 Task: Find a guest house in Jebjarum, Malaysia, with a price range of ₹5000 to ₹16000, 1 bedroom, 1 bed, 1 bathroom, and self check-in option. Set the host language to English.
Action: Mouse moved to (470, 99)
Screenshot: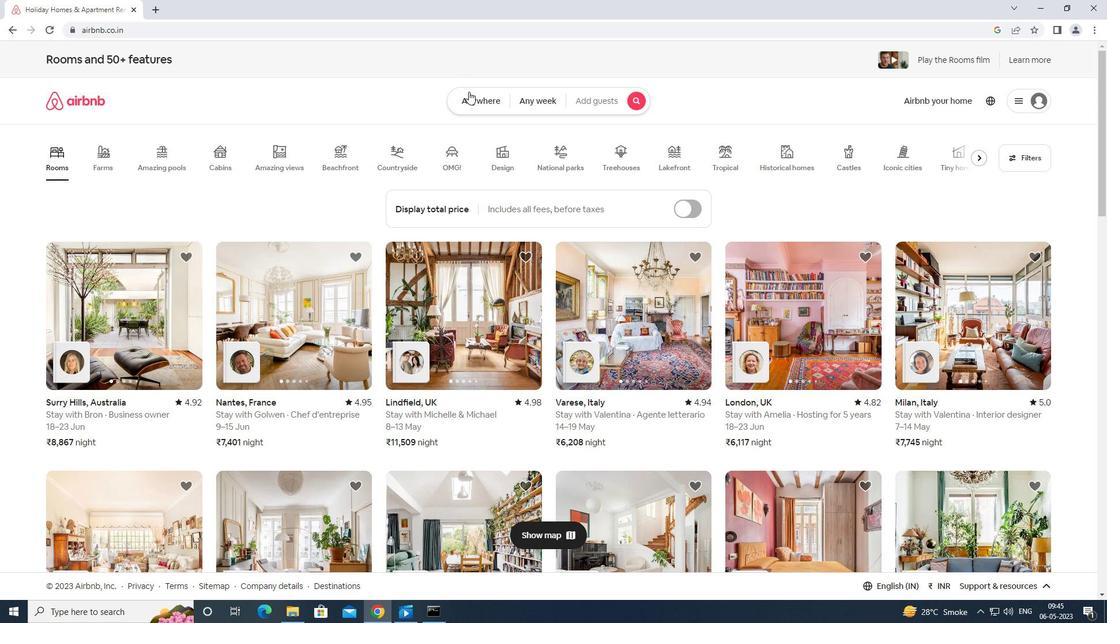 
Action: Mouse pressed left at (470, 99)
Screenshot: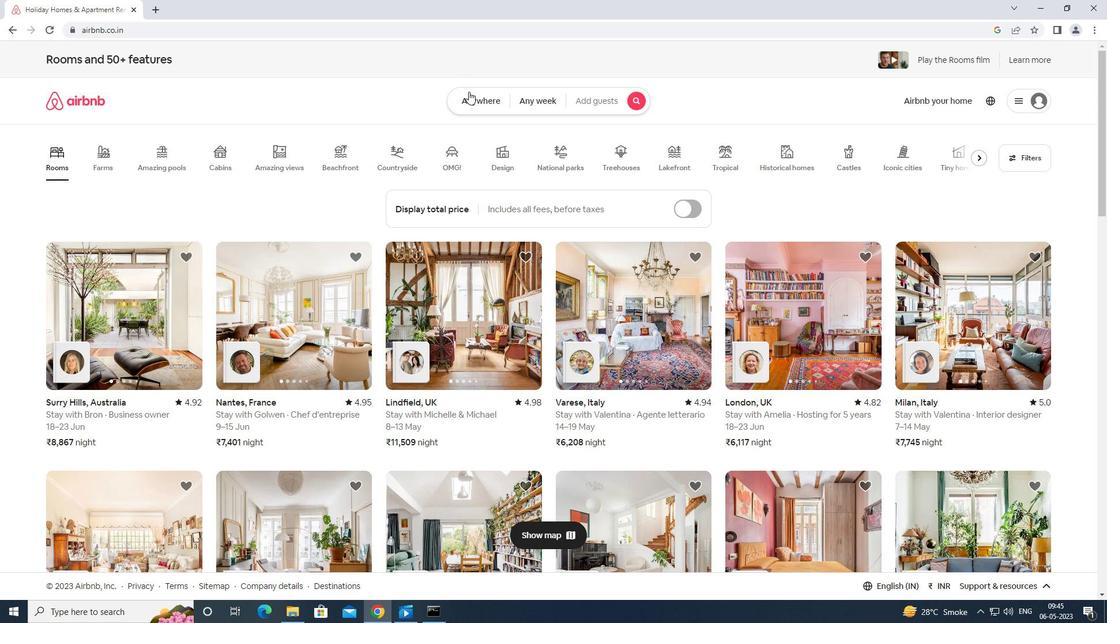 
Action: Mouse moved to (461, 132)
Screenshot: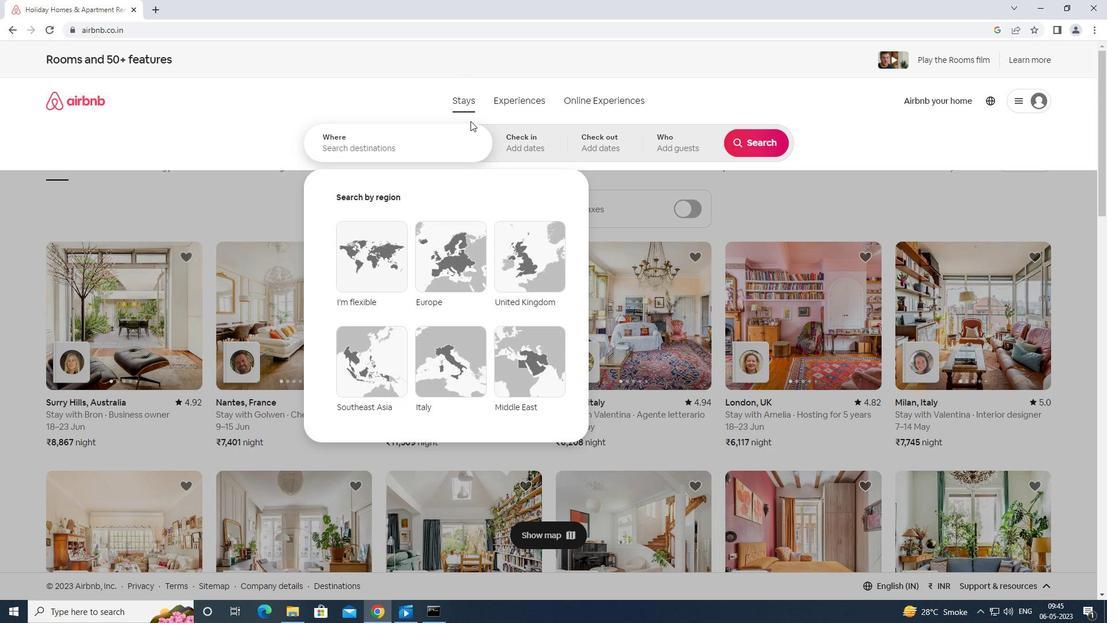 
Action: Mouse pressed left at (461, 132)
Screenshot: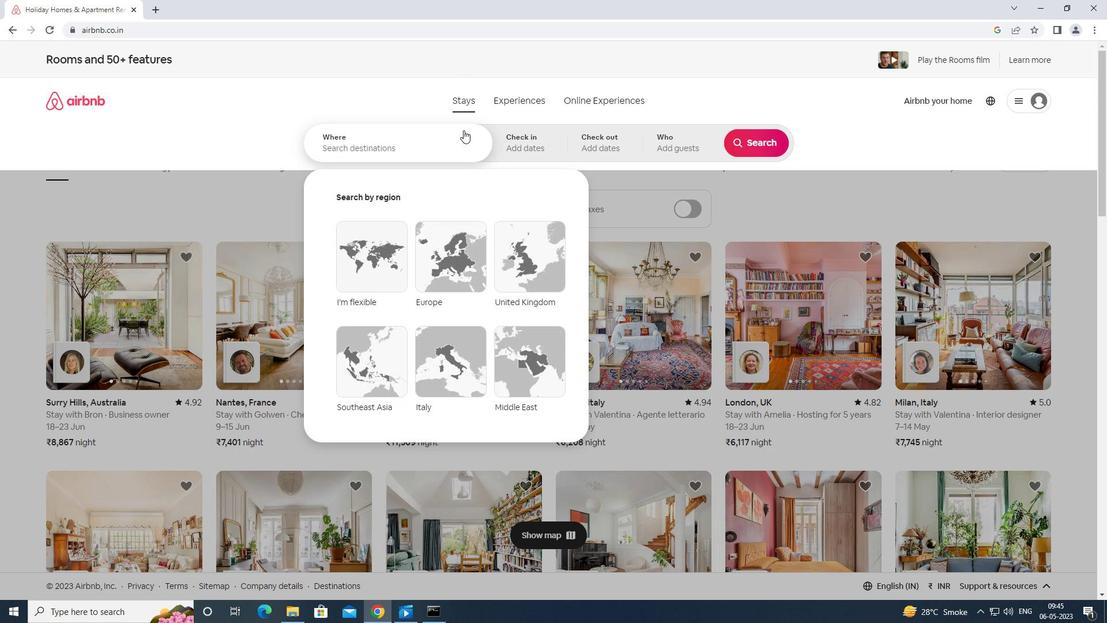 
Action: Mouse moved to (461, 135)
Screenshot: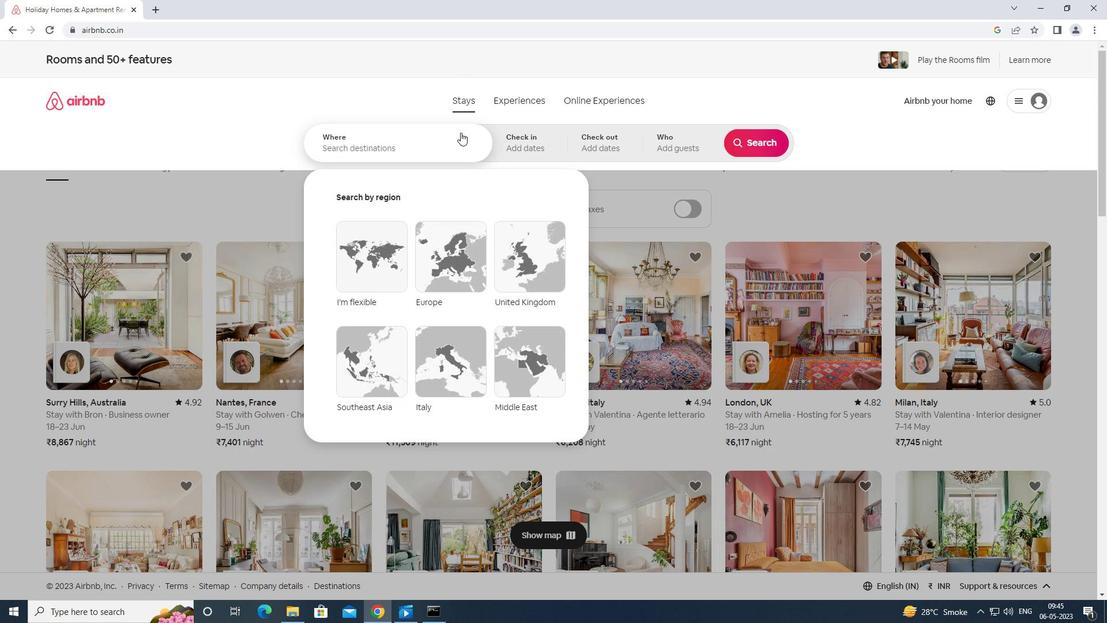 
Action: Key pressed <Key.shift>JEBJARUM<Key.space>MALAYSIA<Key.enter>
Screenshot: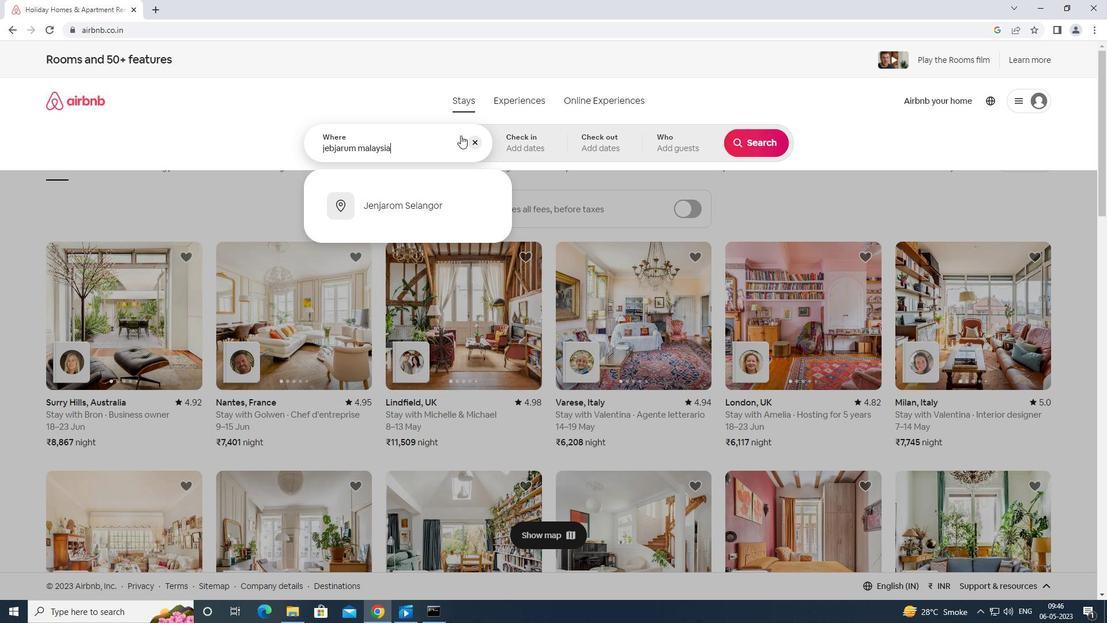 
Action: Mouse moved to (758, 240)
Screenshot: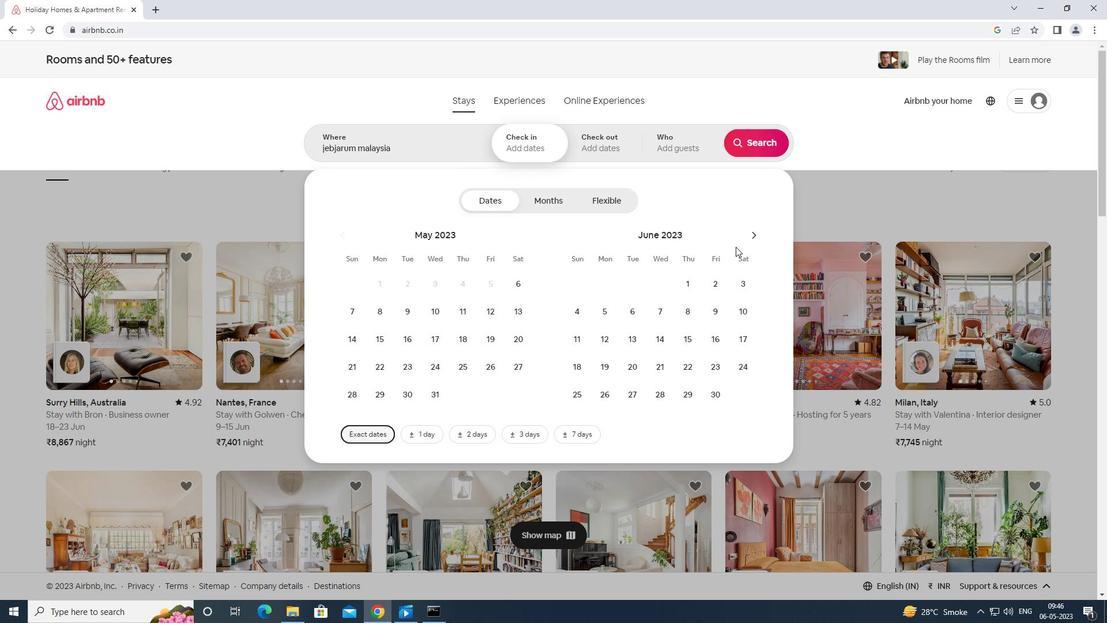 
Action: Mouse pressed left at (758, 240)
Screenshot: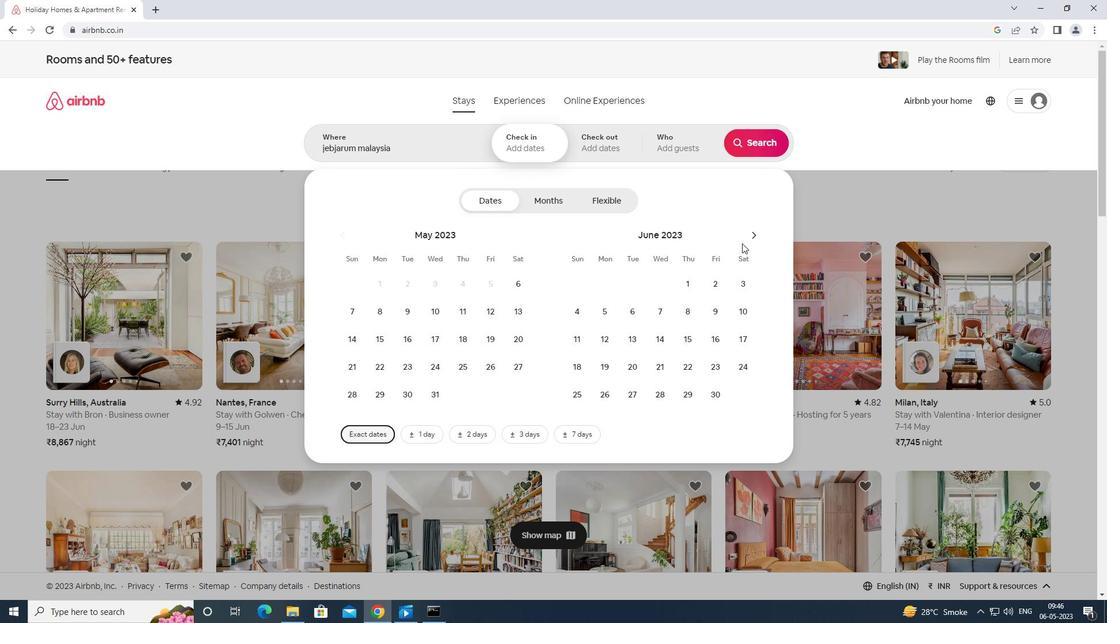 
Action: Mouse moved to (758, 240)
Screenshot: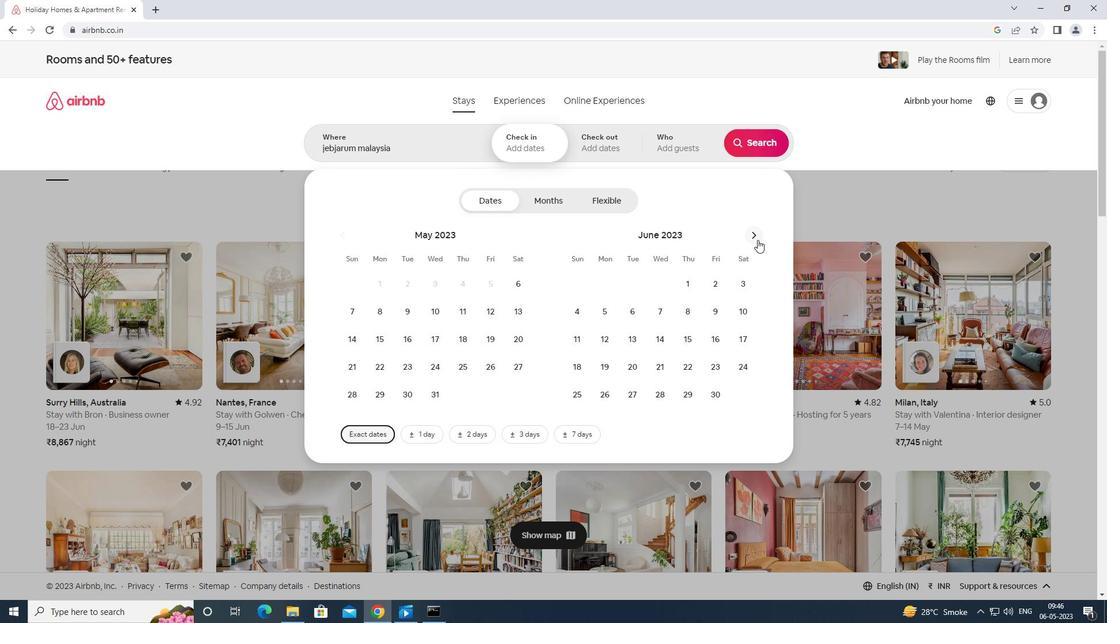 
Action: Mouse pressed left at (758, 240)
Screenshot: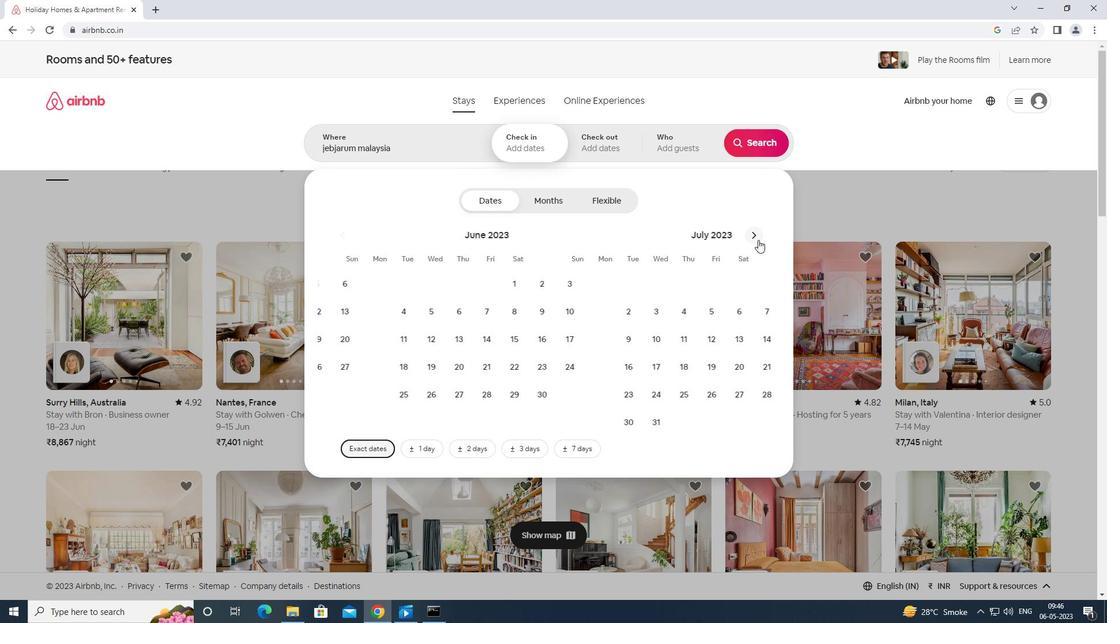 
Action: Mouse pressed left at (758, 240)
Screenshot: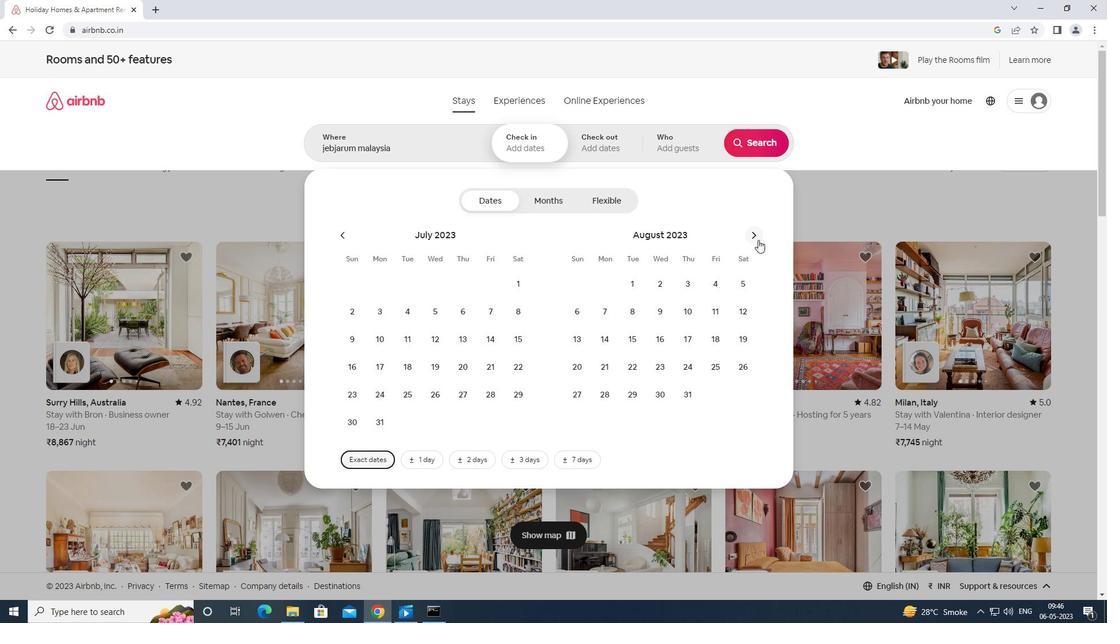 
Action: Mouse moved to (743, 288)
Screenshot: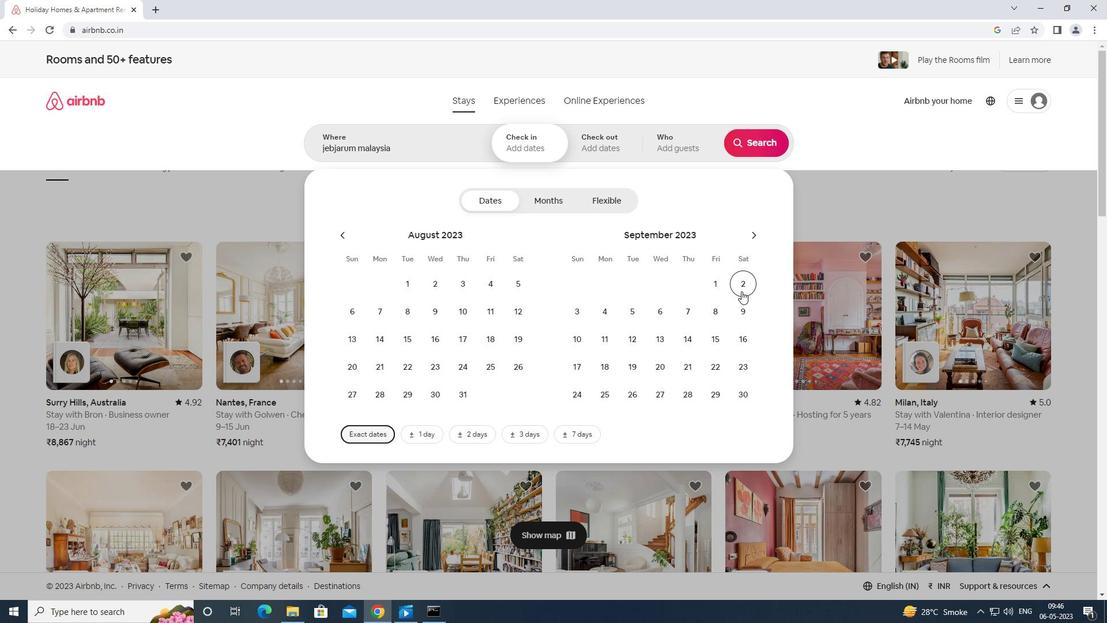 
Action: Mouse pressed left at (743, 288)
Screenshot: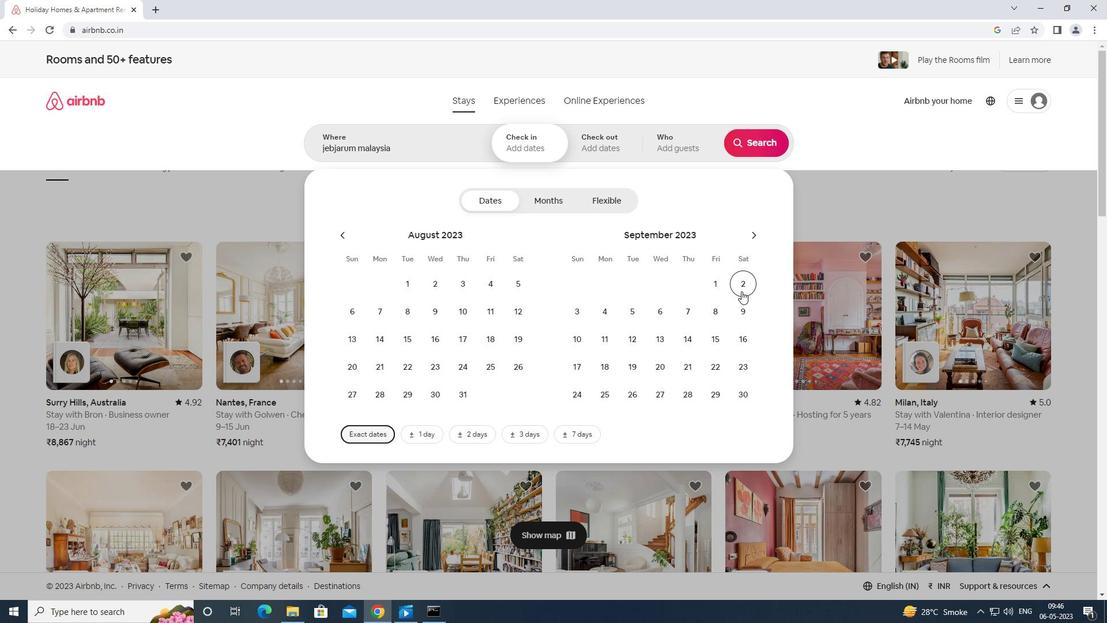 
Action: Mouse moved to (582, 338)
Screenshot: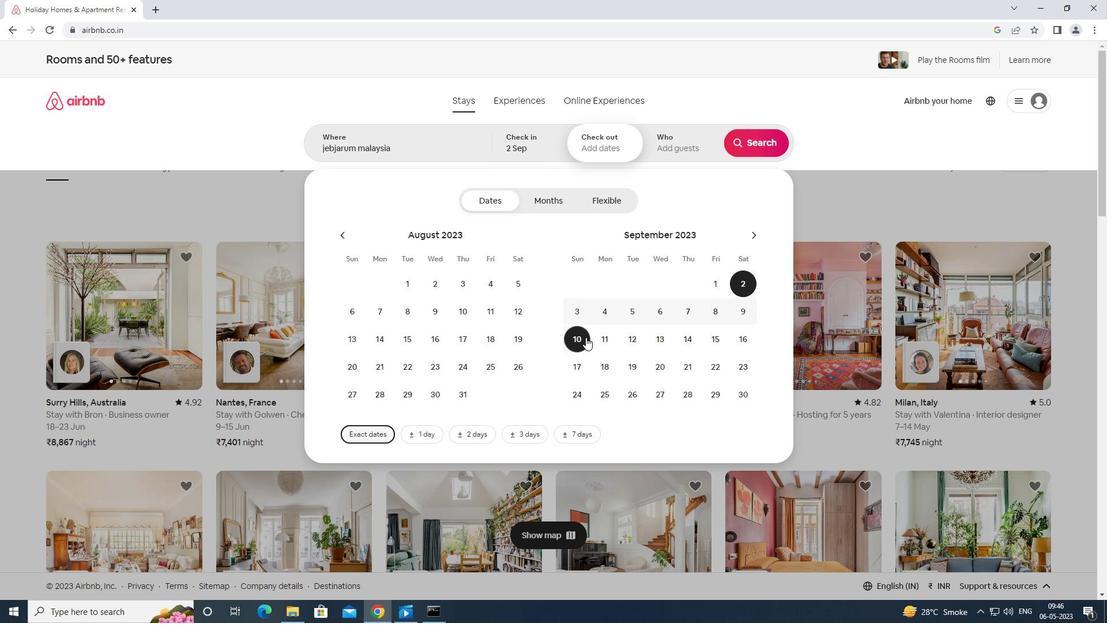 
Action: Mouse pressed left at (582, 338)
Screenshot: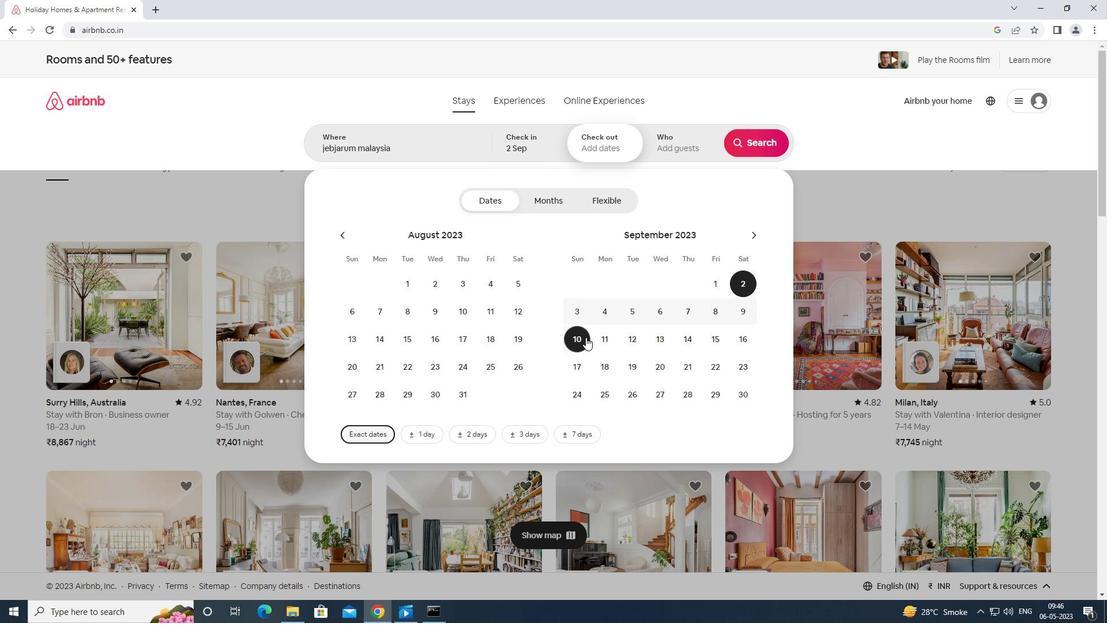 
Action: Mouse moved to (681, 148)
Screenshot: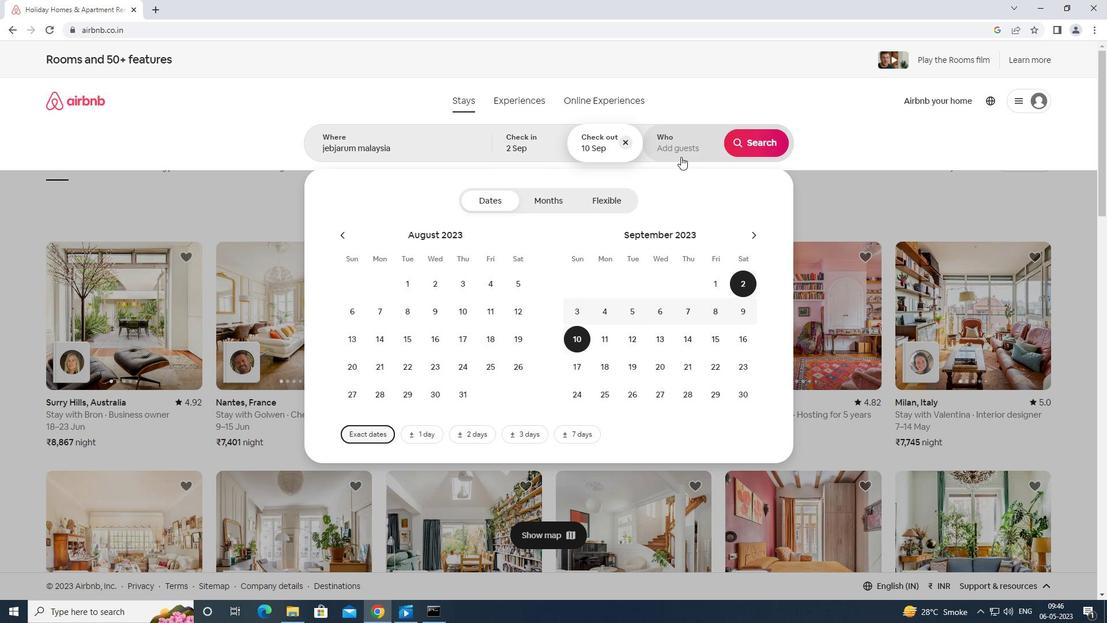 
Action: Mouse pressed left at (681, 148)
Screenshot: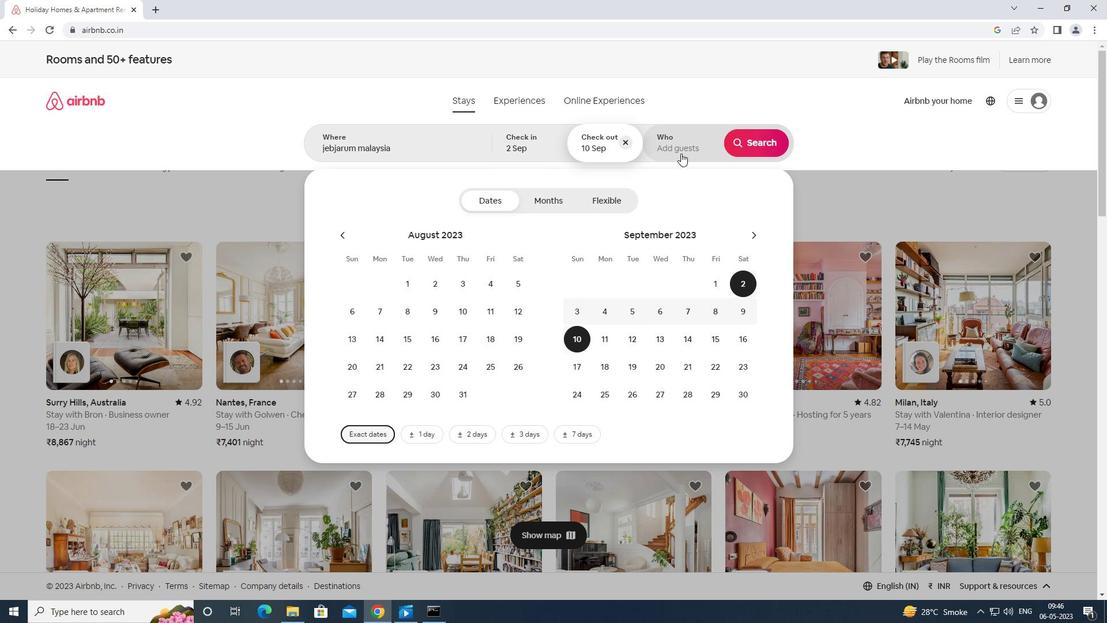 
Action: Mouse moved to (758, 202)
Screenshot: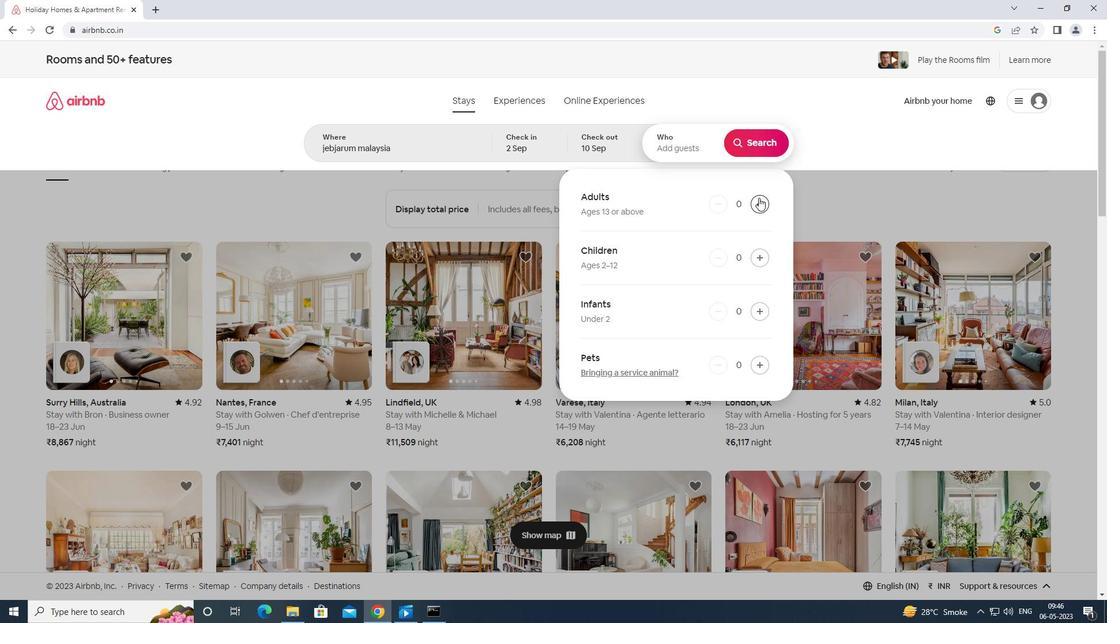 
Action: Mouse pressed left at (758, 202)
Screenshot: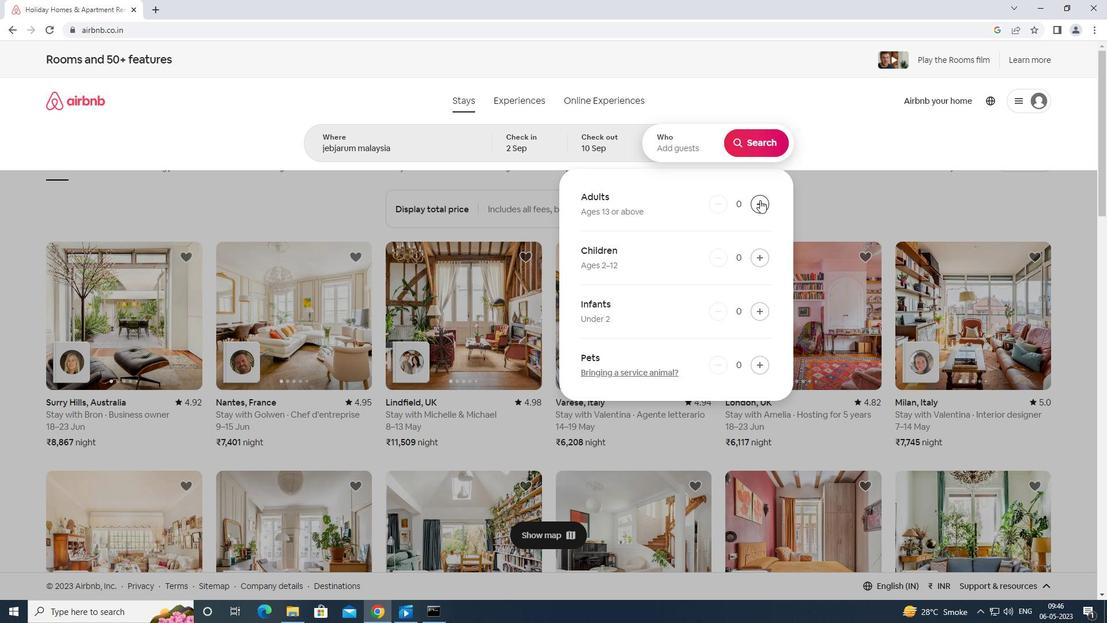 
Action: Mouse moved to (755, 150)
Screenshot: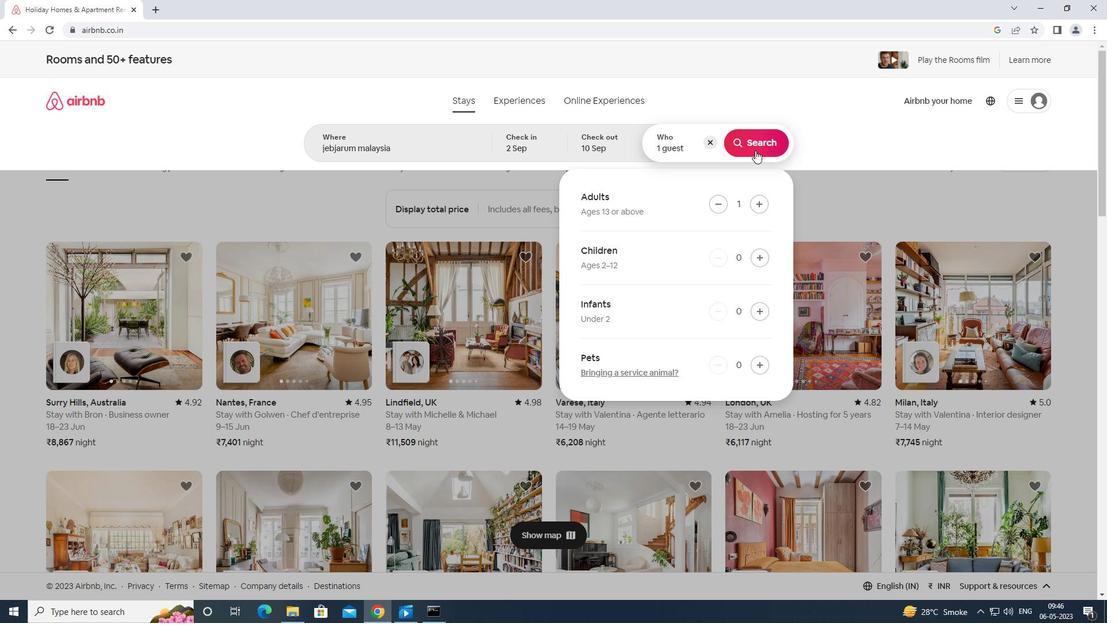 
Action: Mouse pressed left at (755, 150)
Screenshot: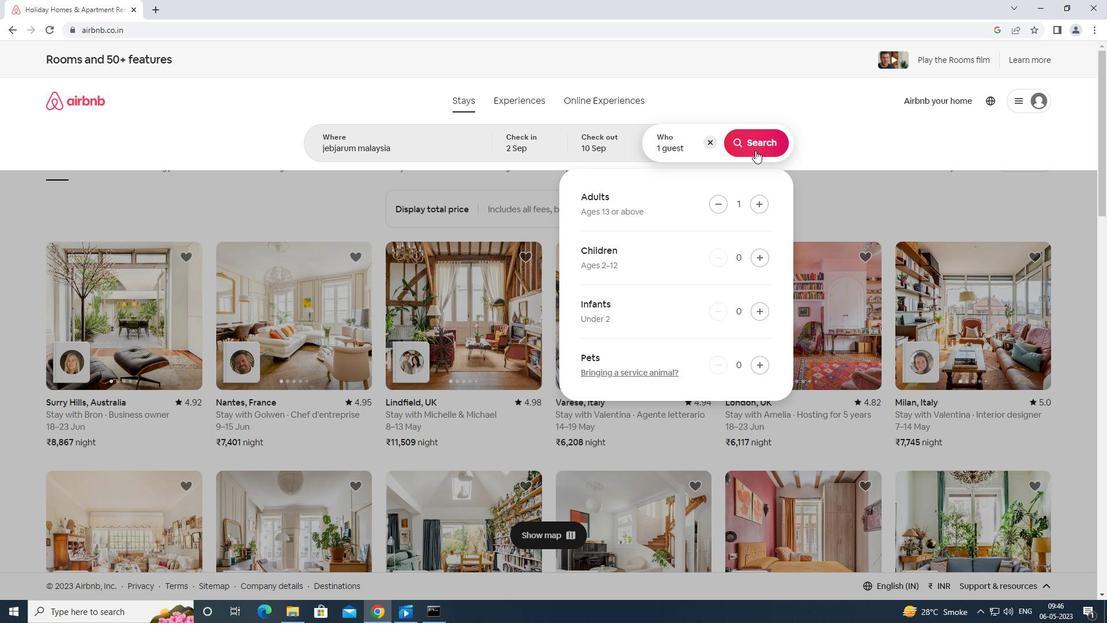 
Action: Mouse moved to (1073, 120)
Screenshot: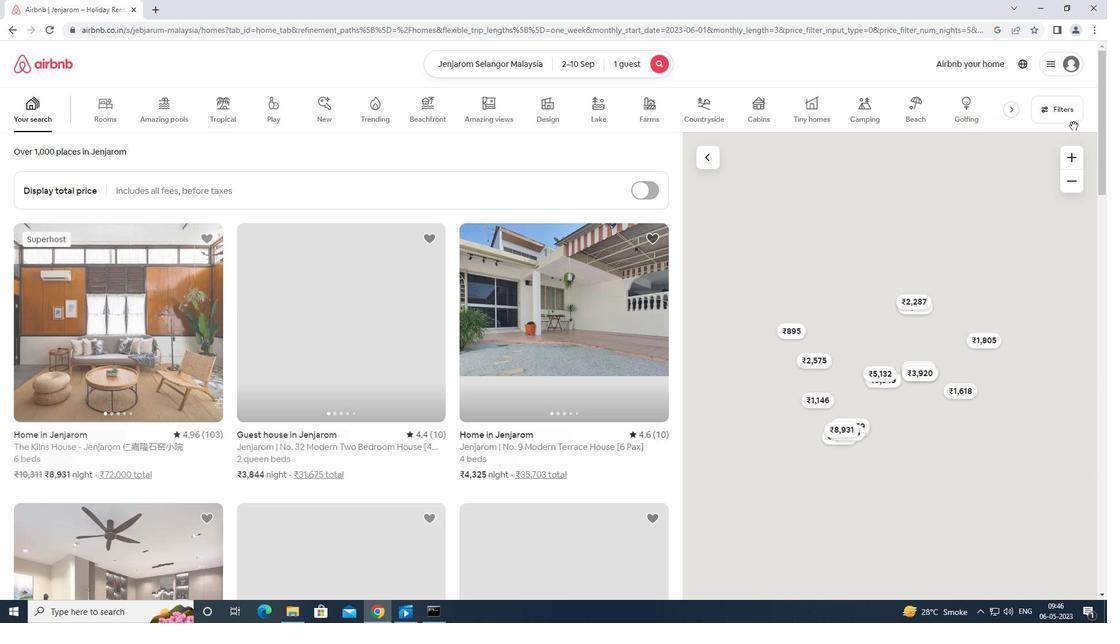 
Action: Mouse pressed left at (1073, 120)
Screenshot: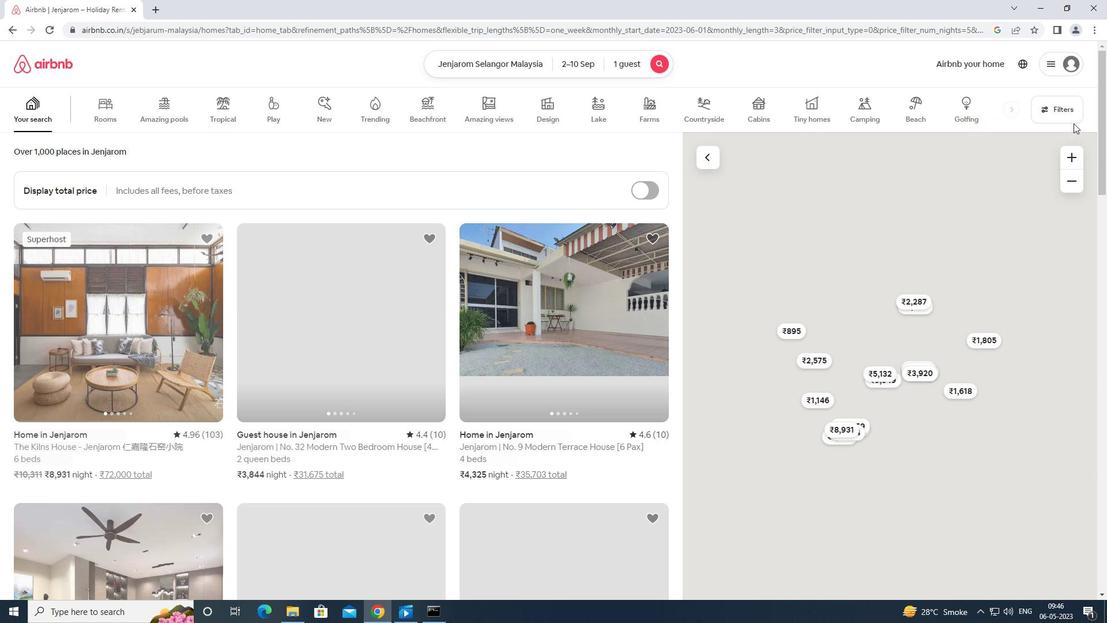 
Action: Mouse moved to (504, 390)
Screenshot: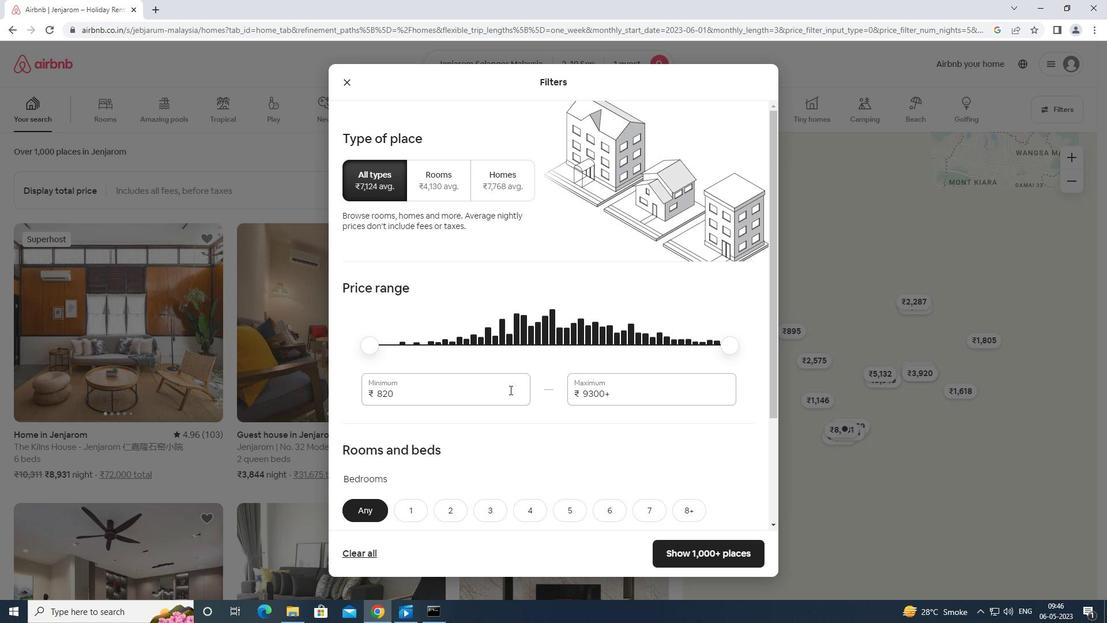 
Action: Mouse pressed left at (504, 390)
Screenshot: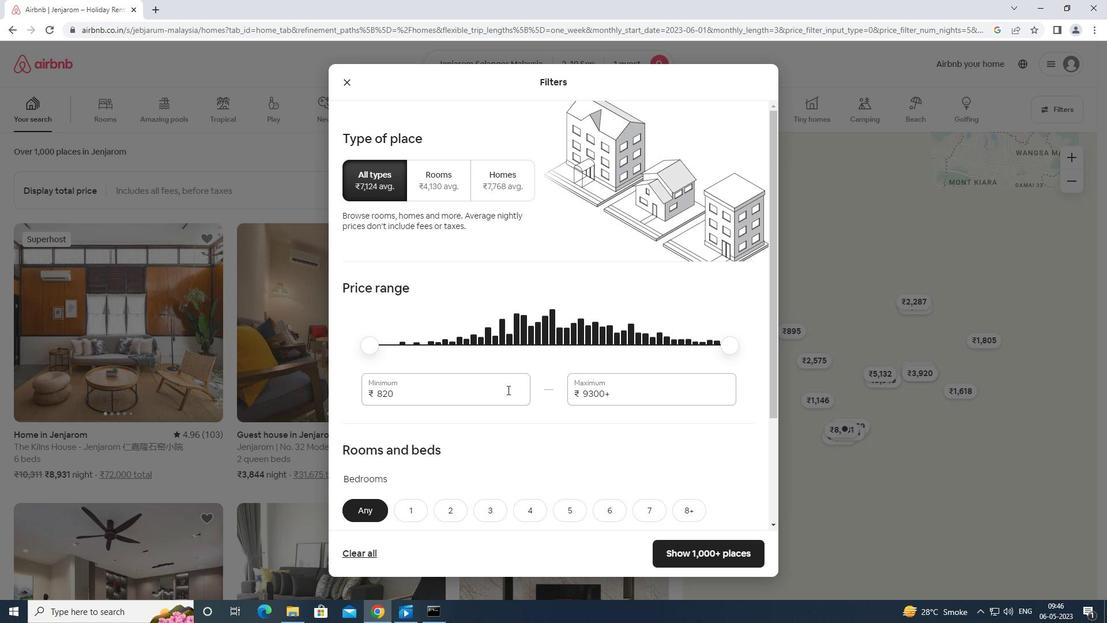 
Action: Key pressed <Key.backspace><Key.backspace><Key.backspace><Key.backspace><Key.backspace><Key.backspace><Key.backspace>5000
Screenshot: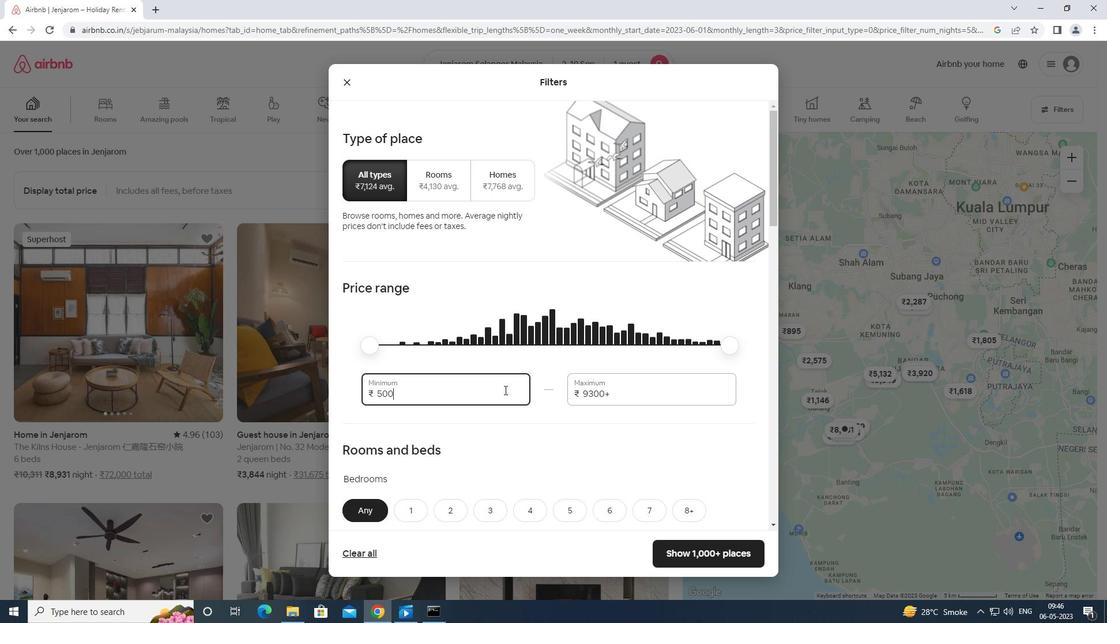 
Action: Mouse moved to (646, 391)
Screenshot: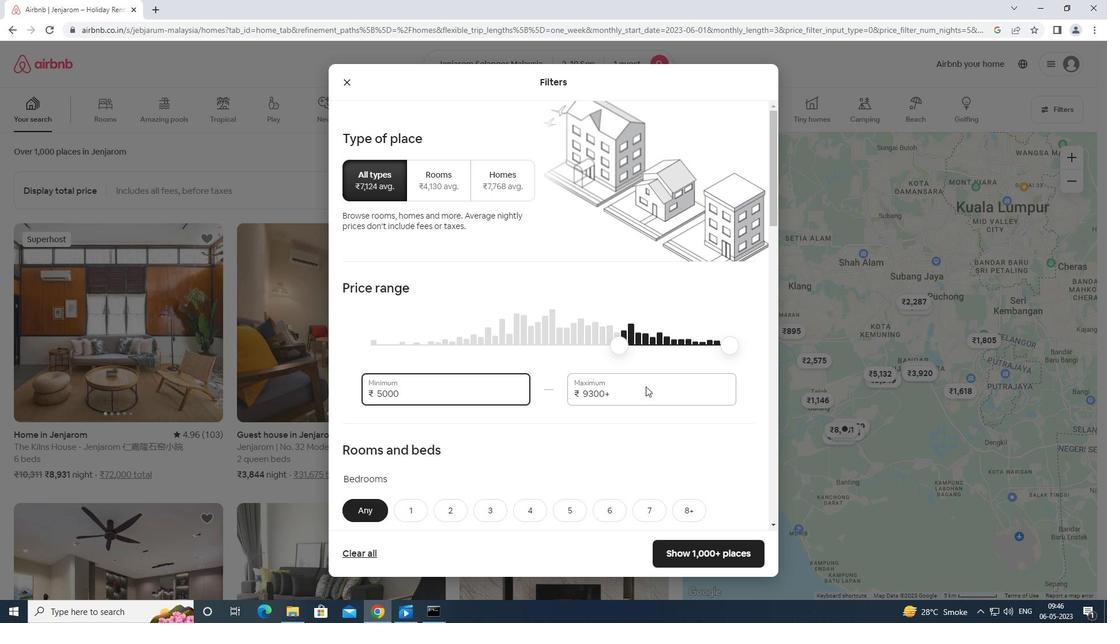 
Action: Mouse pressed left at (646, 391)
Screenshot: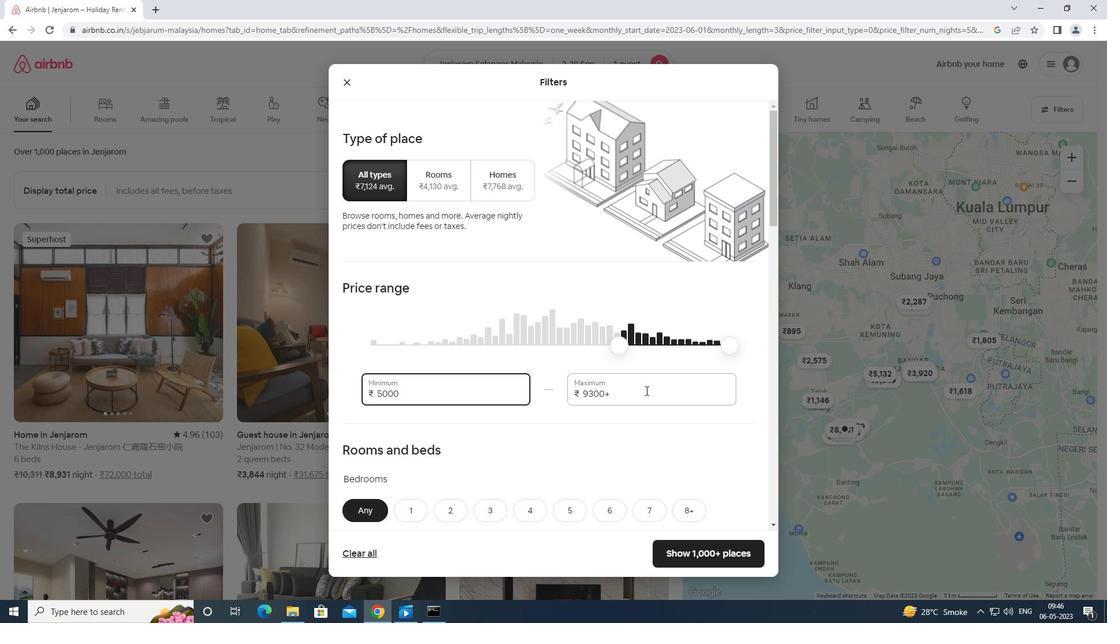 
Action: Key pressed <Key.backspace><Key.backspace><Key.backspace><Key.backspace><Key.backspace><Key.backspace><Key.backspace><Key.backspace><Key.backspace><Key.backspace><Key.backspace><Key.backspace>16000
Screenshot: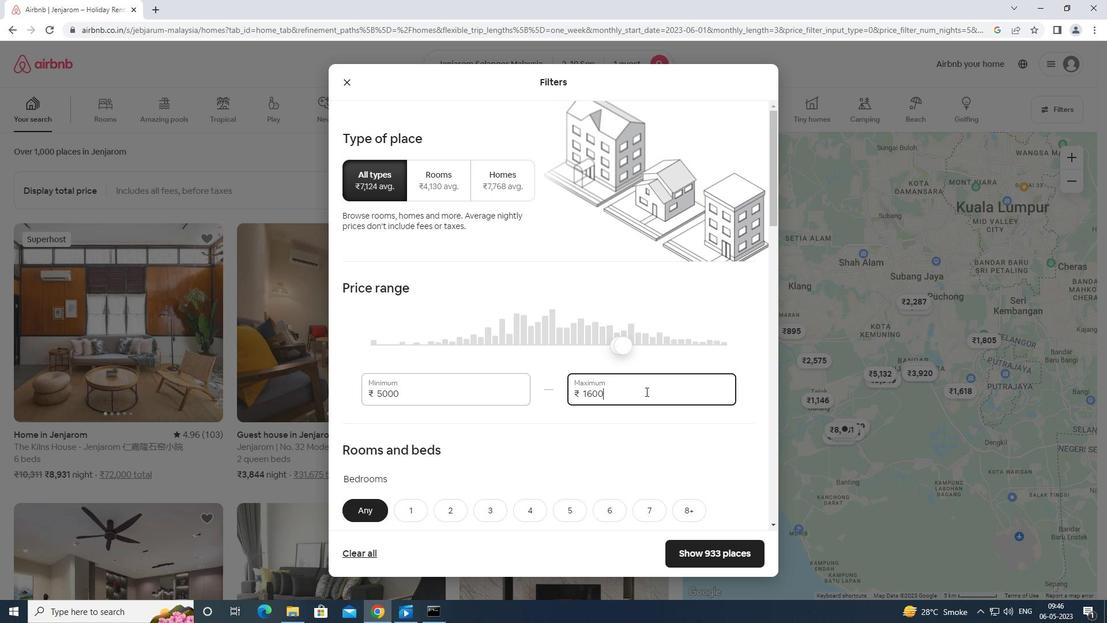 
Action: Mouse moved to (641, 396)
Screenshot: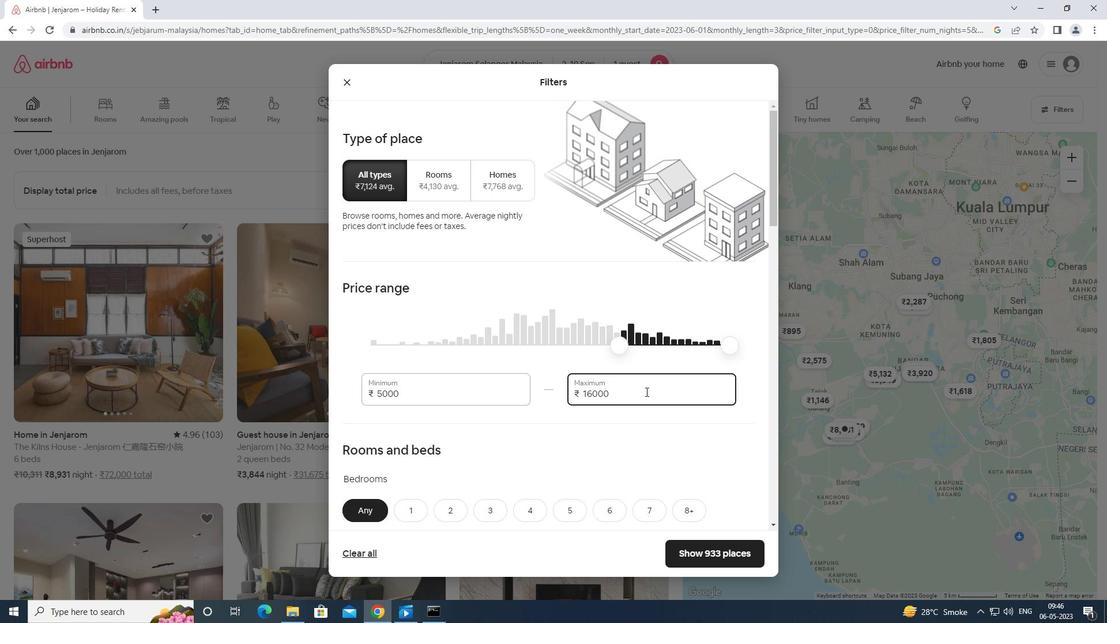
Action: Mouse scrolled (641, 395) with delta (0, 0)
Screenshot: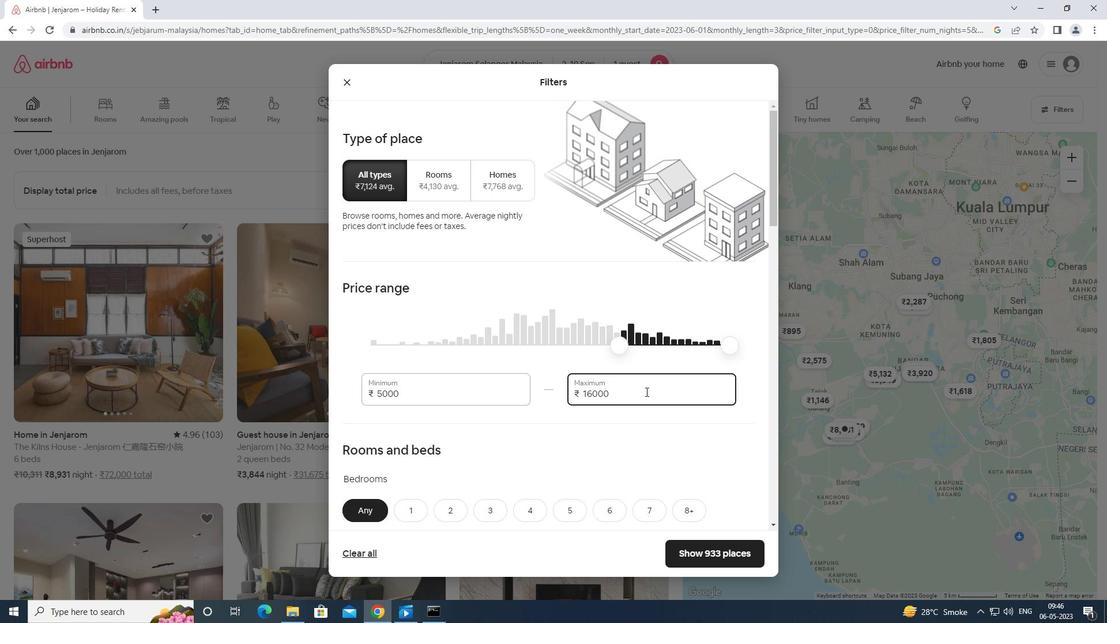 
Action: Mouse moved to (638, 398)
Screenshot: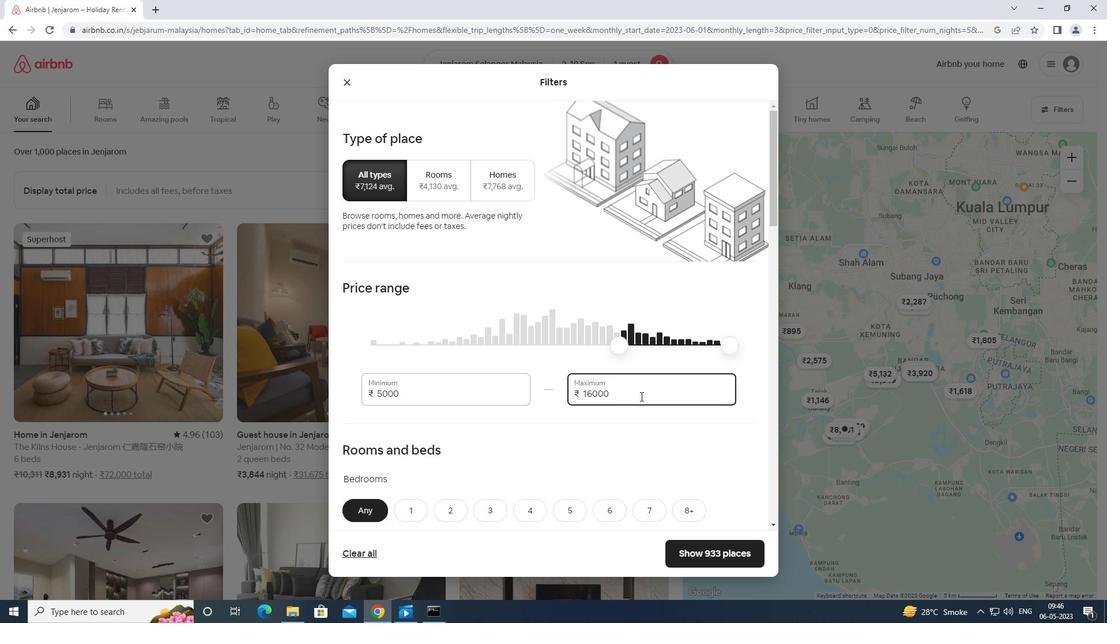 
Action: Mouse scrolled (638, 397) with delta (0, 0)
Screenshot: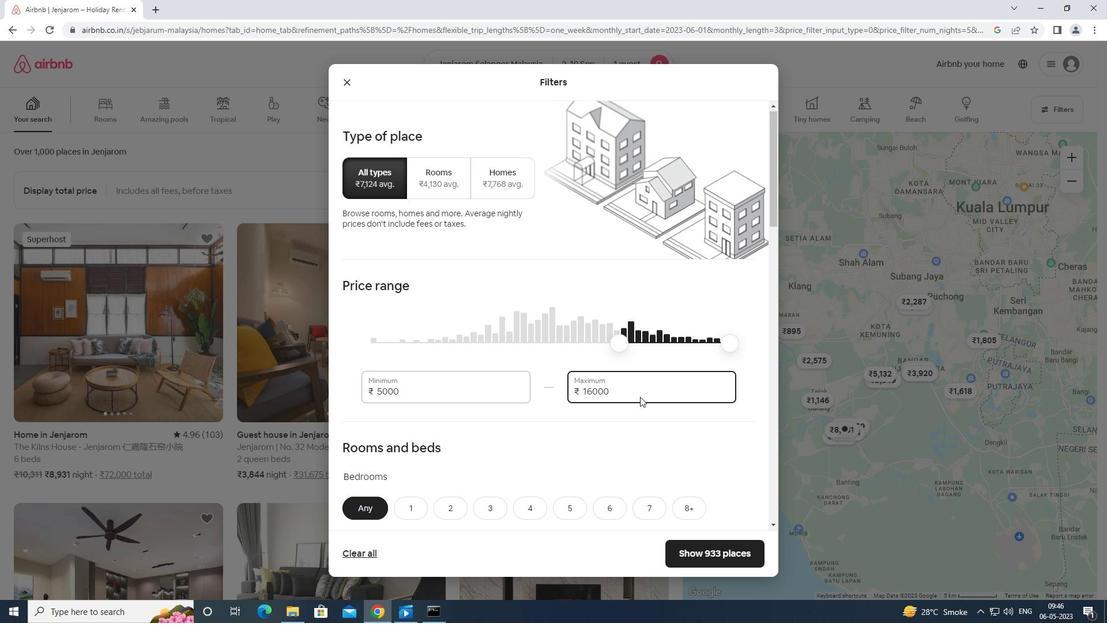 
Action: Mouse moved to (638, 398)
Screenshot: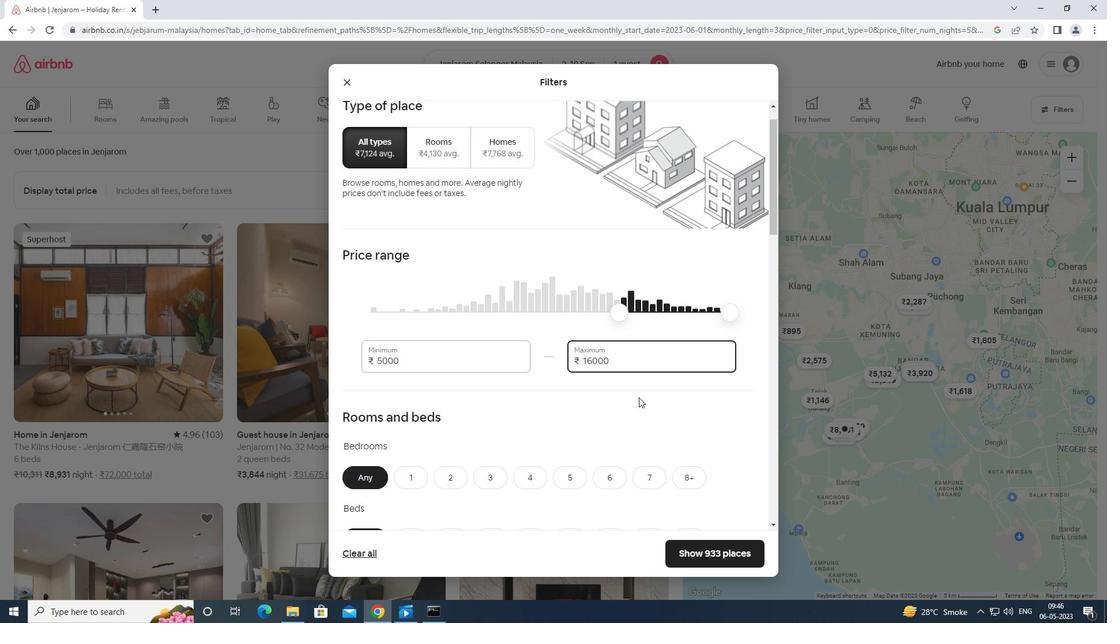 
Action: Mouse scrolled (638, 397) with delta (0, 0)
Screenshot: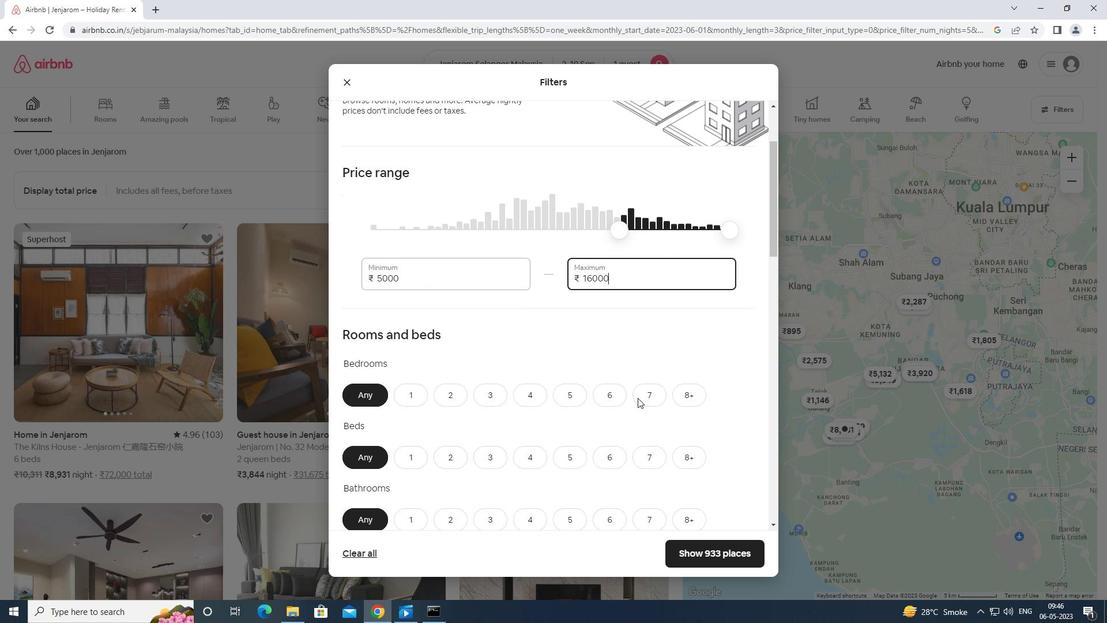 
Action: Mouse moved to (405, 335)
Screenshot: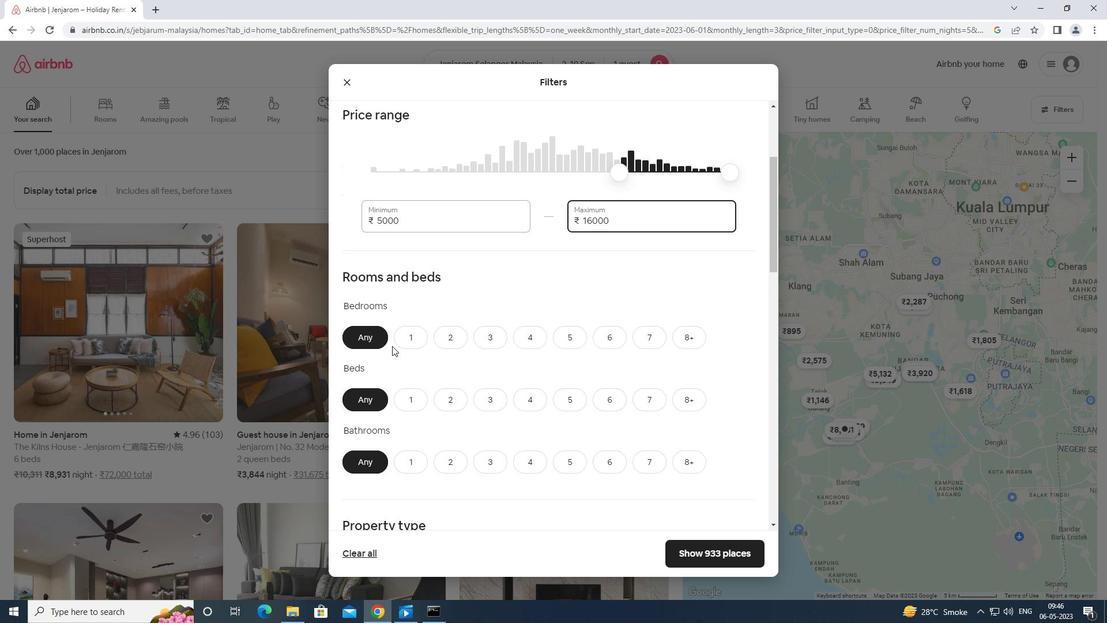 
Action: Mouse pressed left at (405, 335)
Screenshot: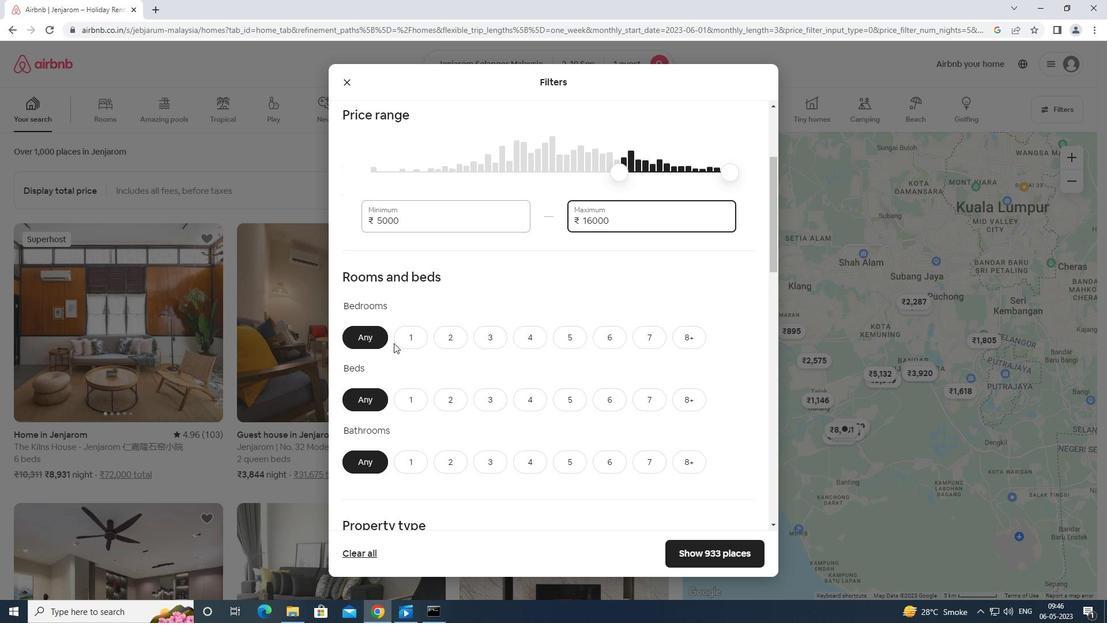 
Action: Mouse moved to (409, 403)
Screenshot: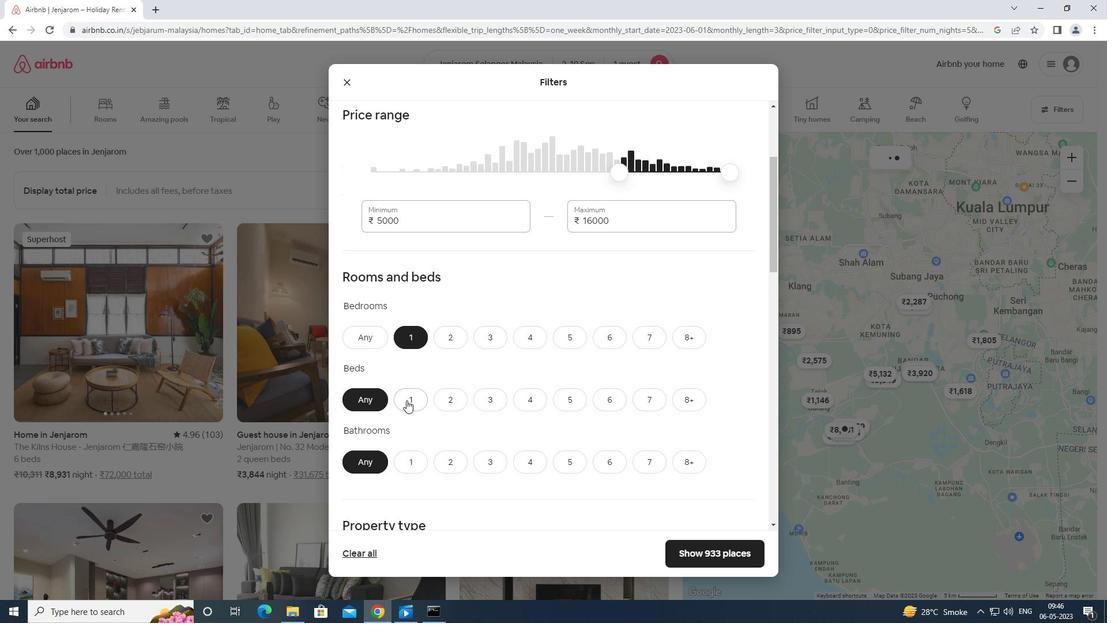 
Action: Mouse pressed left at (409, 403)
Screenshot: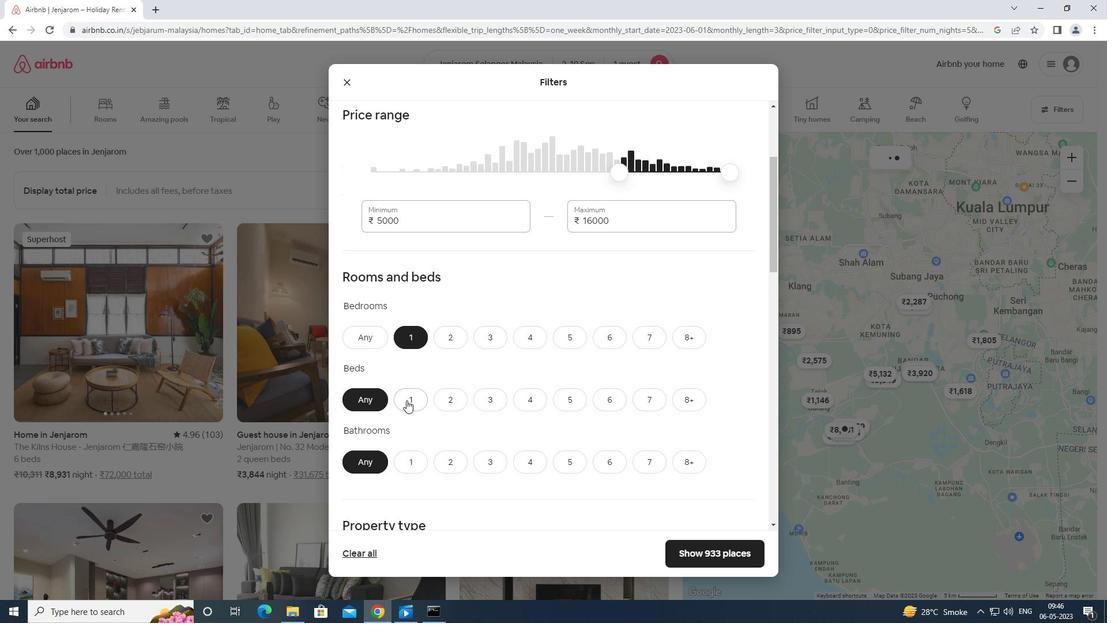 
Action: Mouse moved to (409, 457)
Screenshot: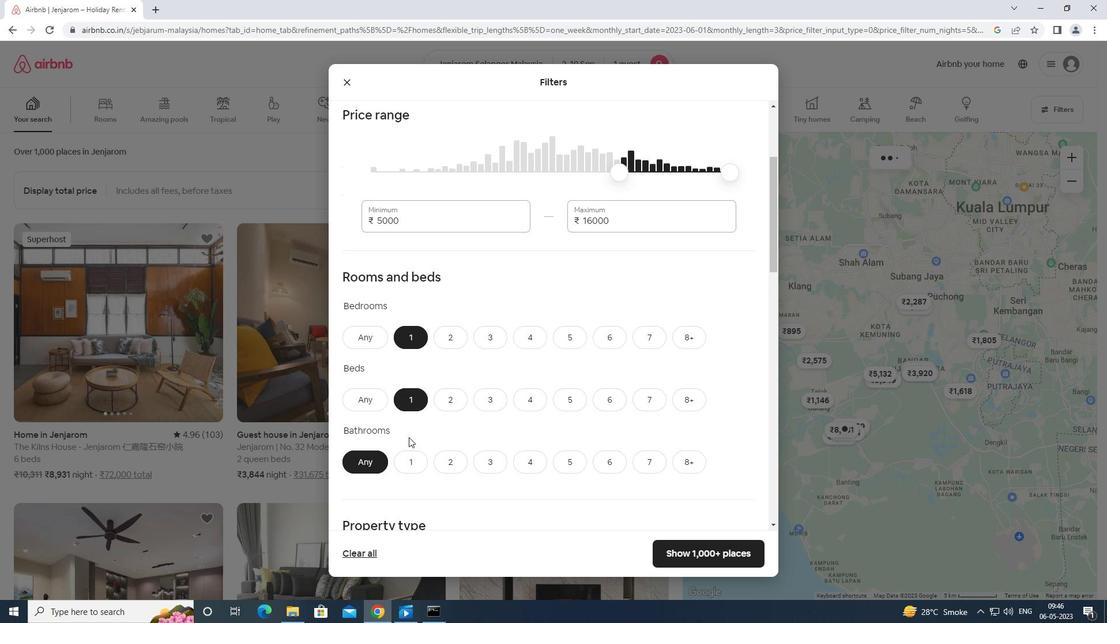 
Action: Mouse pressed left at (409, 457)
Screenshot: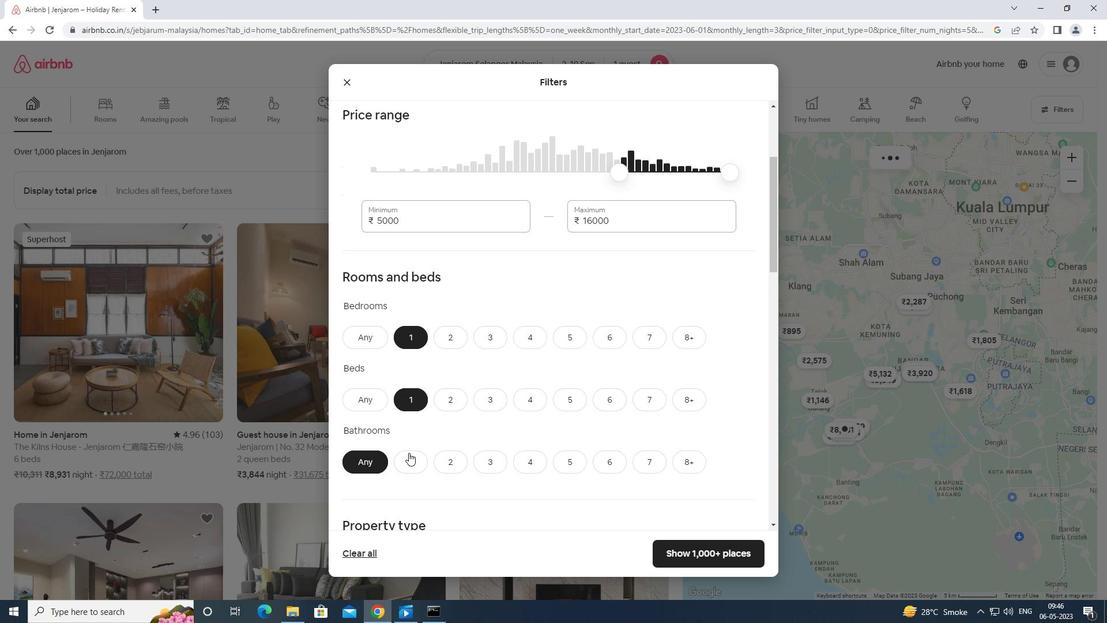 
Action: Mouse moved to (409, 456)
Screenshot: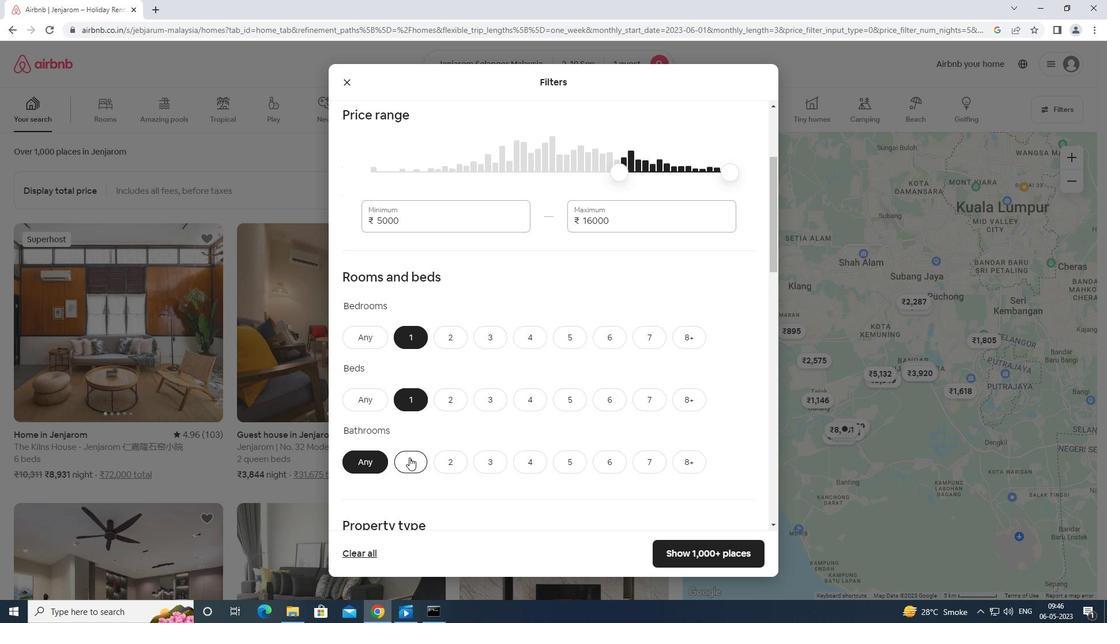 
Action: Mouse scrolled (409, 455) with delta (0, 0)
Screenshot: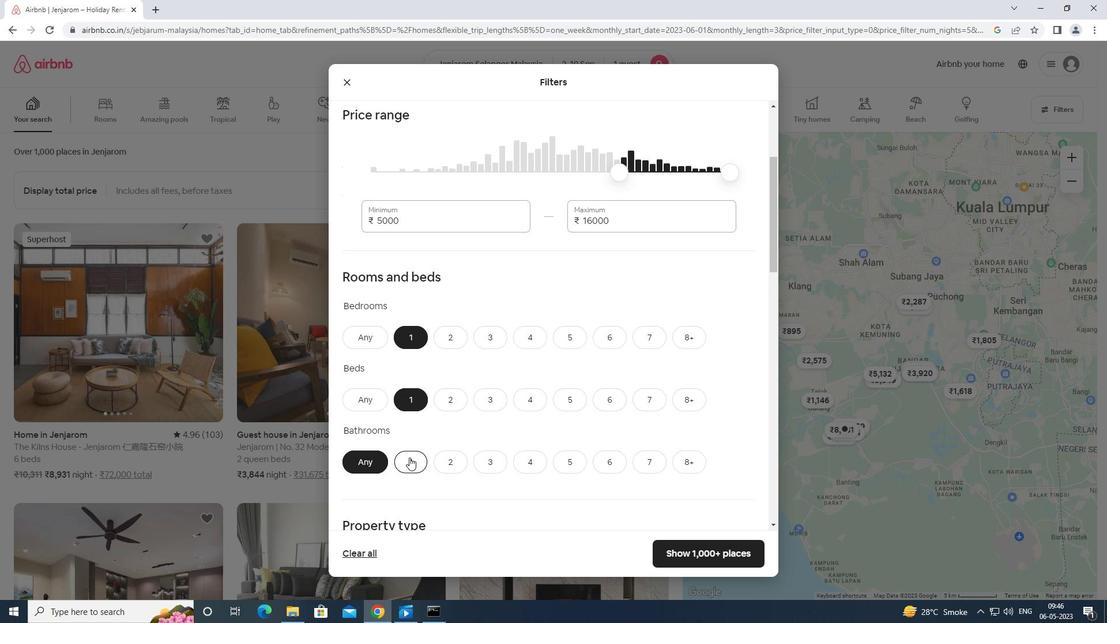 
Action: Mouse scrolled (409, 455) with delta (0, 0)
Screenshot: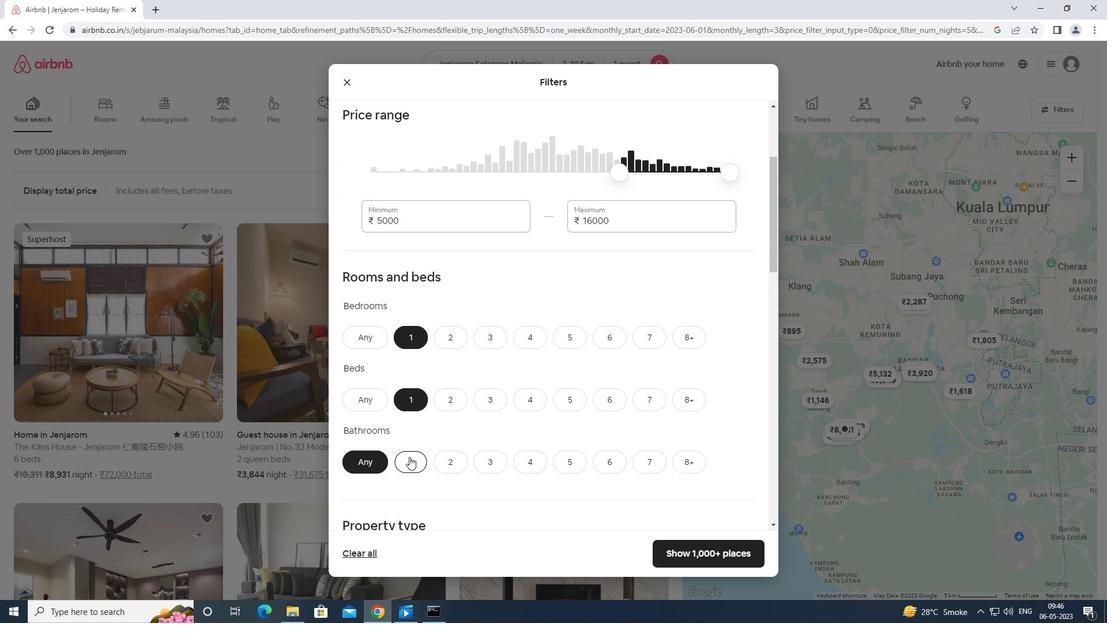 
Action: Mouse scrolled (409, 455) with delta (0, 0)
Screenshot: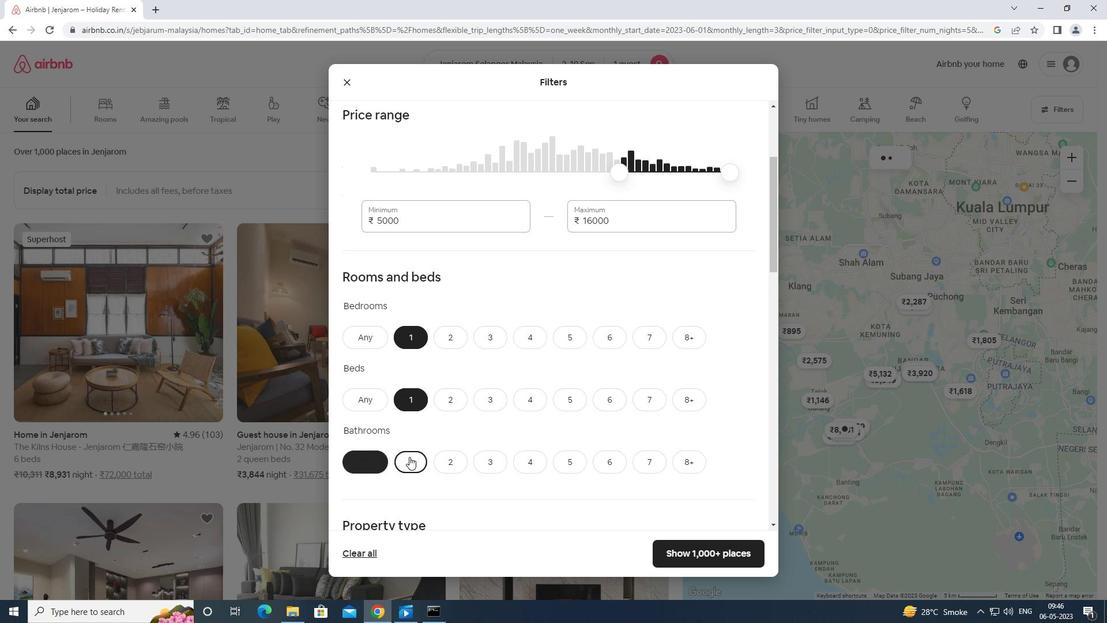 
Action: Mouse scrolled (409, 455) with delta (0, 0)
Screenshot: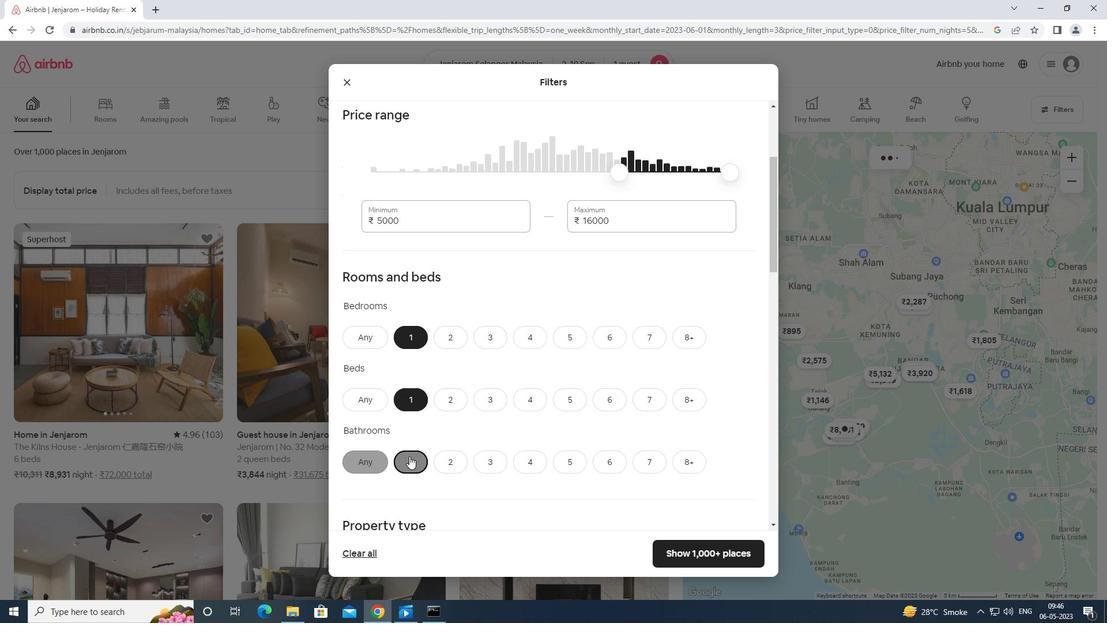 
Action: Mouse moved to (396, 368)
Screenshot: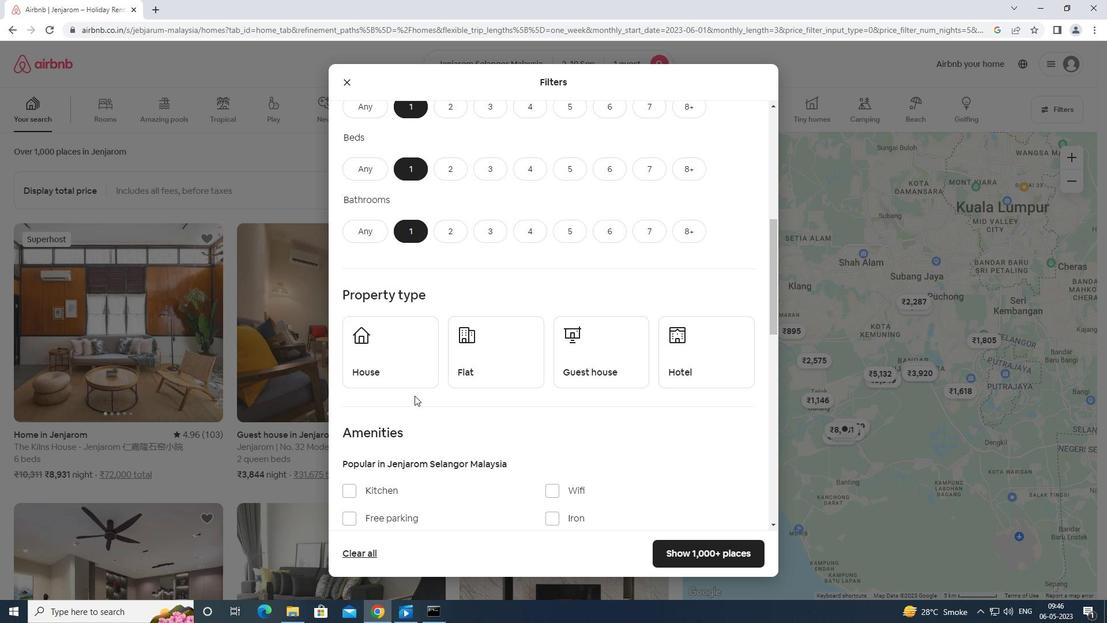 
Action: Mouse pressed left at (396, 368)
Screenshot: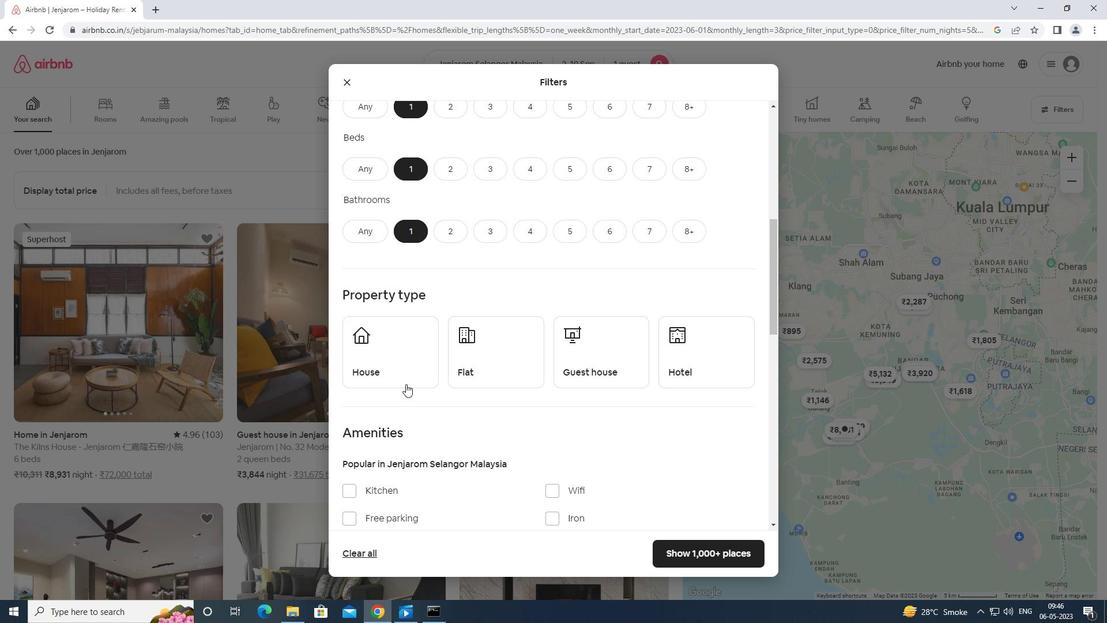 
Action: Mouse moved to (481, 358)
Screenshot: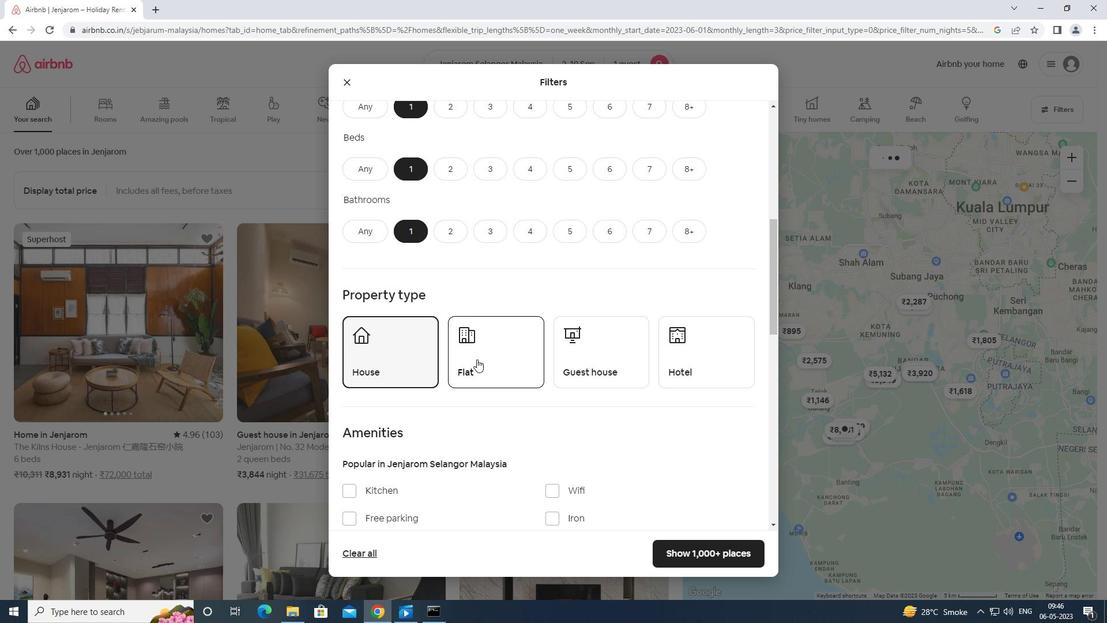 
Action: Mouse pressed left at (481, 358)
Screenshot: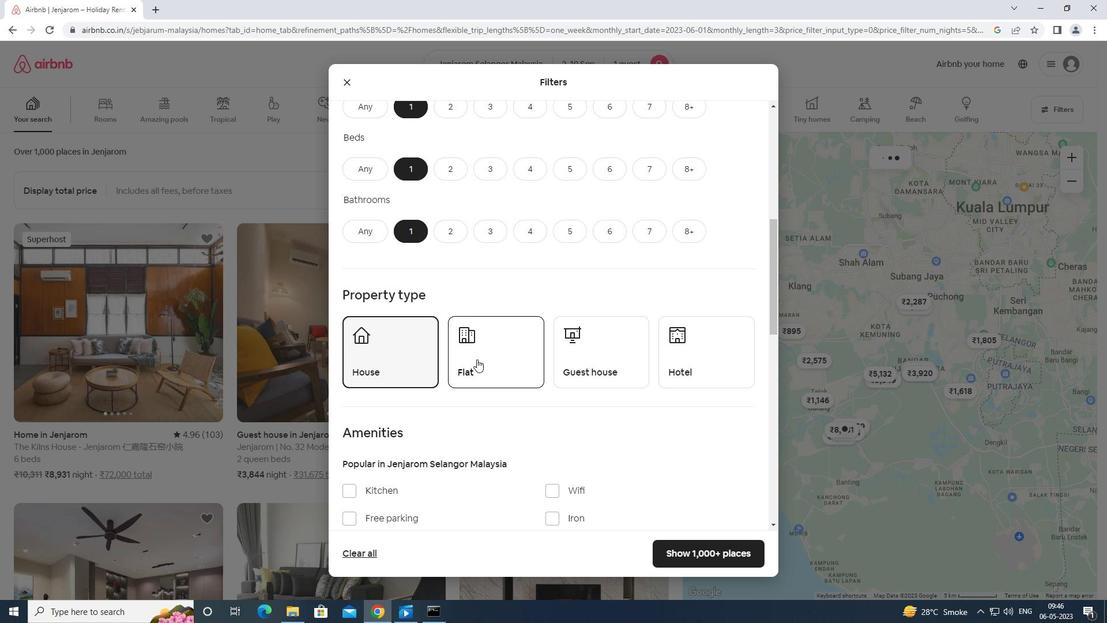 
Action: Mouse moved to (583, 346)
Screenshot: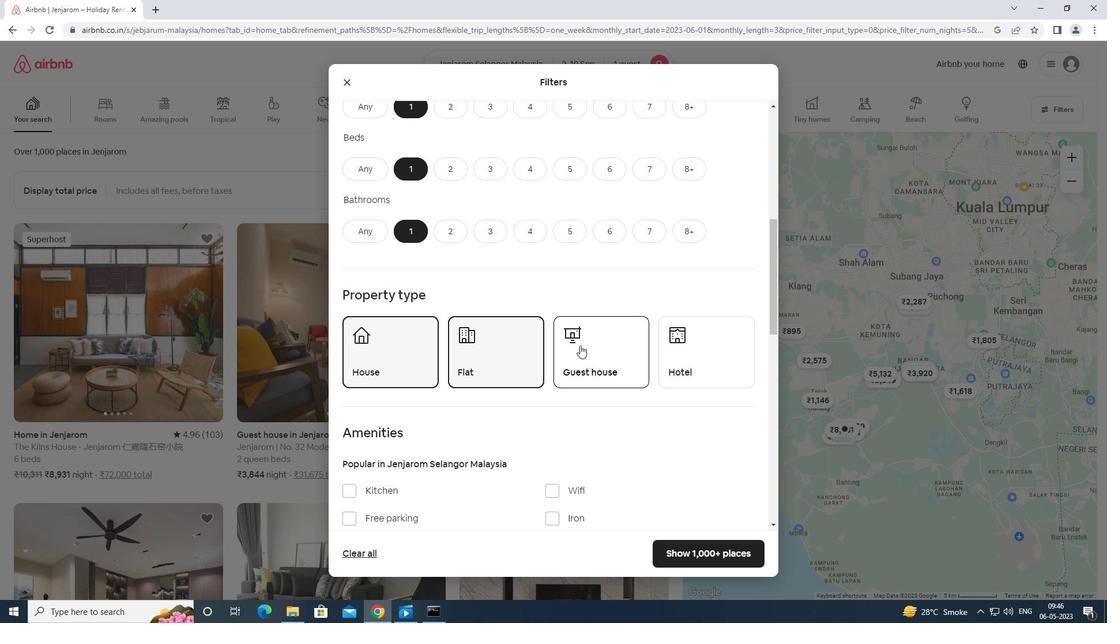 
Action: Mouse pressed left at (583, 346)
Screenshot: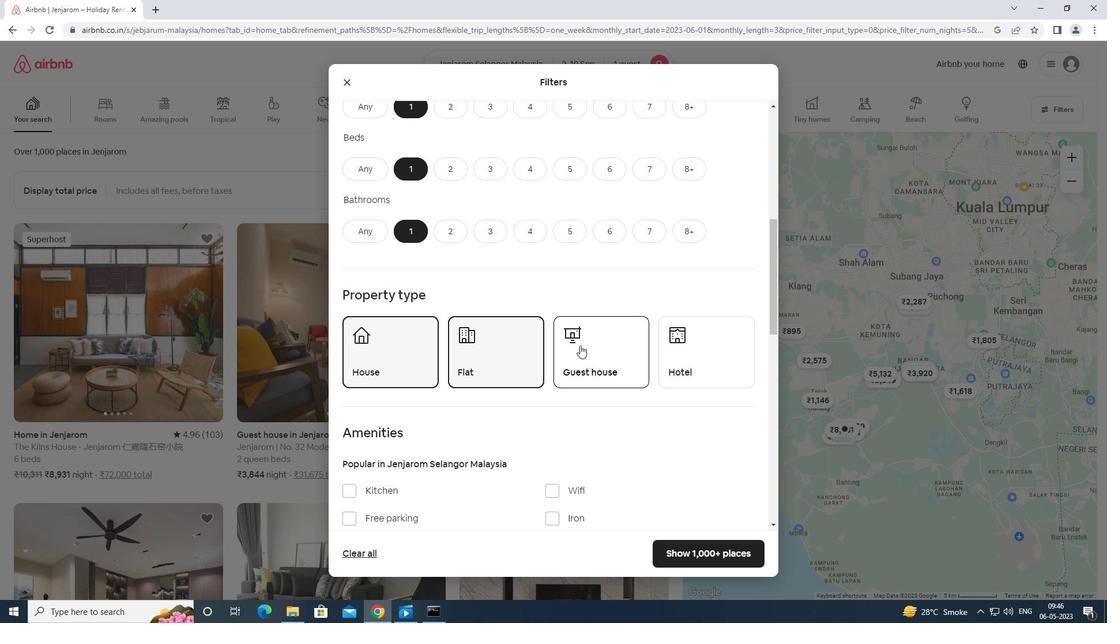 
Action: Mouse moved to (677, 356)
Screenshot: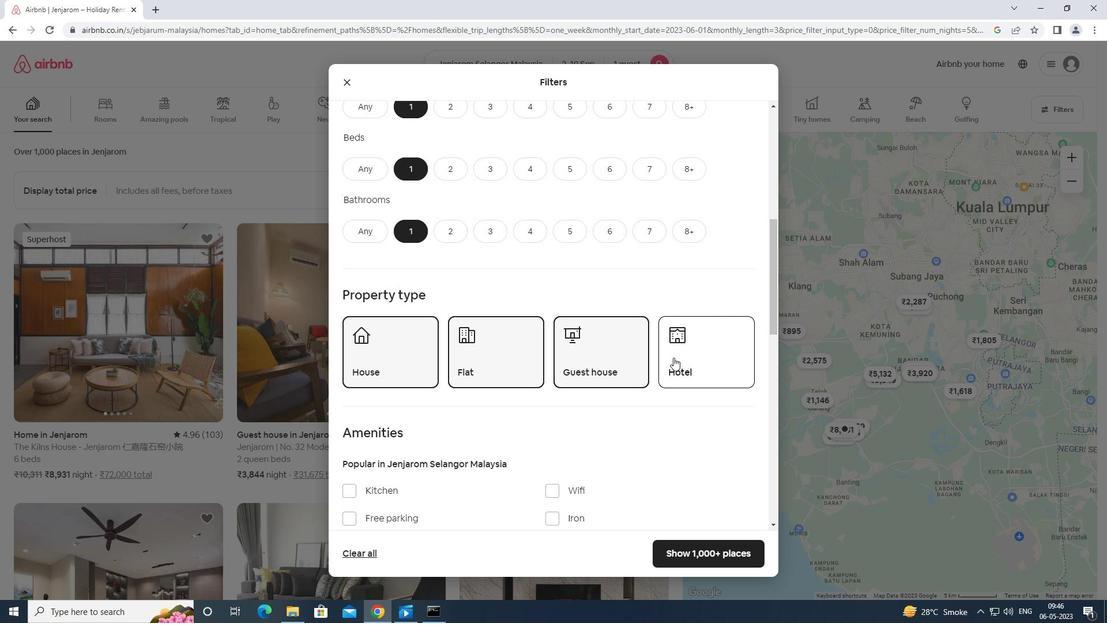 
Action: Mouse pressed left at (677, 356)
Screenshot: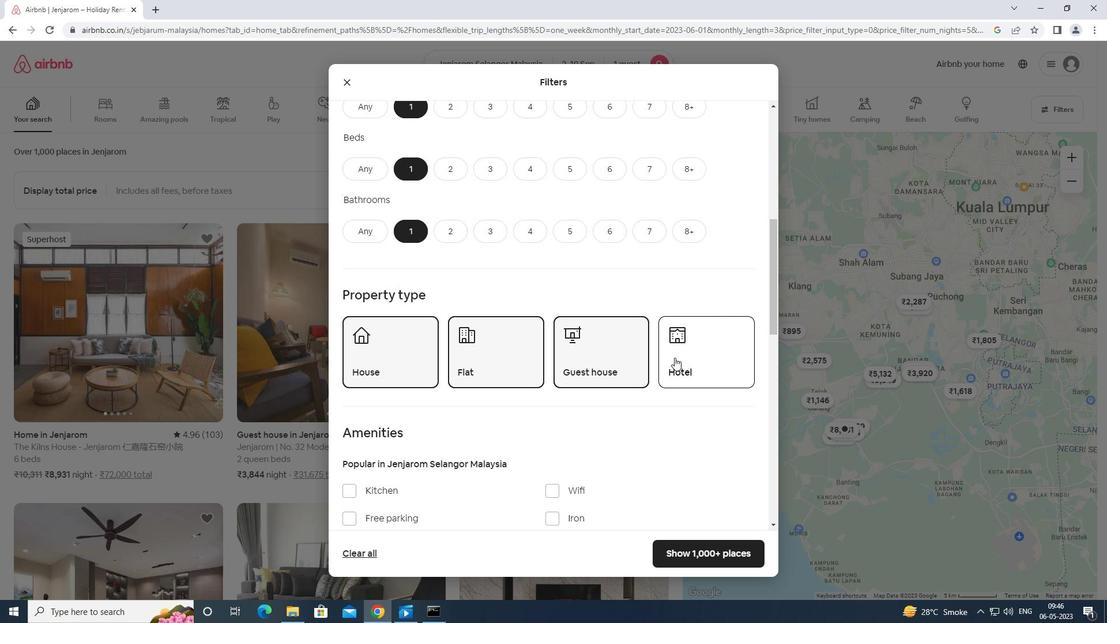 
Action: Mouse moved to (679, 356)
Screenshot: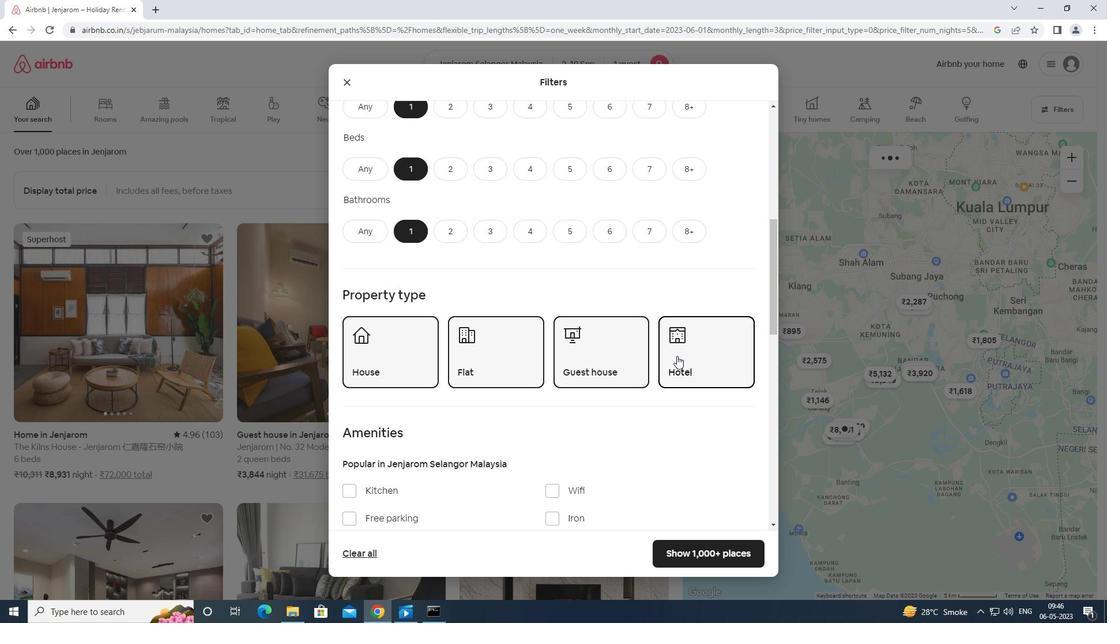 
Action: Mouse scrolled (679, 355) with delta (0, 0)
Screenshot: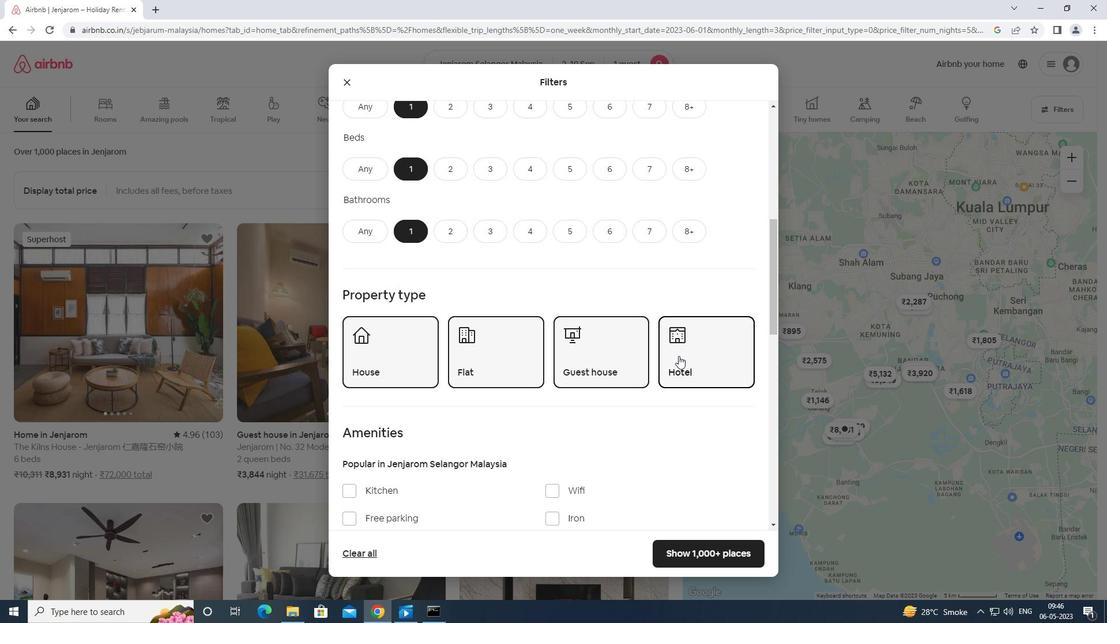 
Action: Mouse moved to (679, 356)
Screenshot: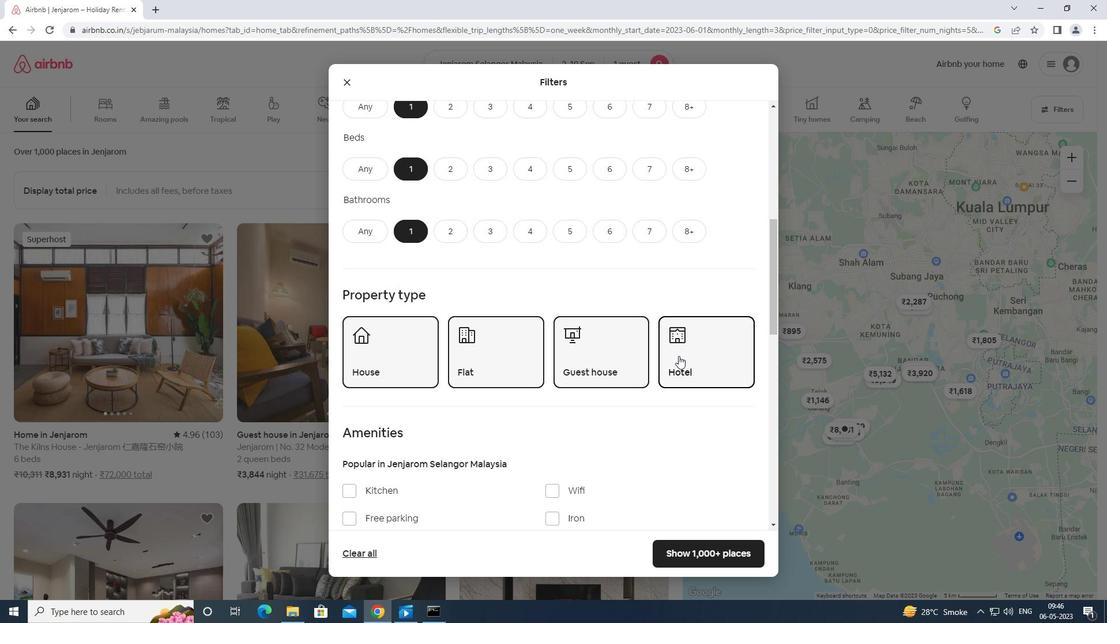 
Action: Mouse scrolled (679, 355) with delta (0, 0)
Screenshot: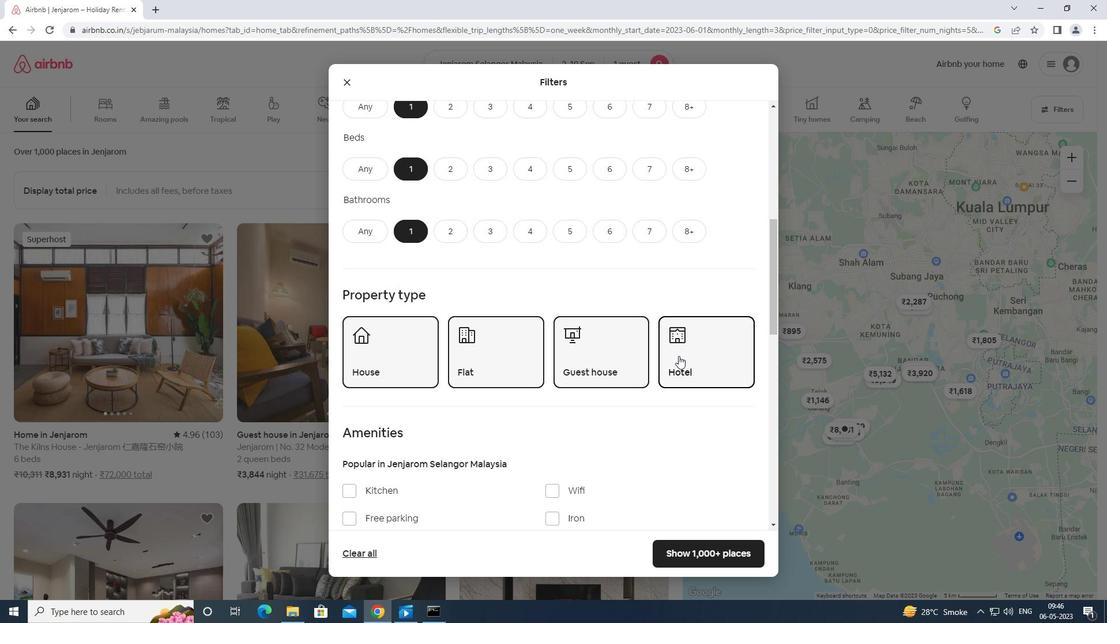 
Action: Mouse moved to (678, 359)
Screenshot: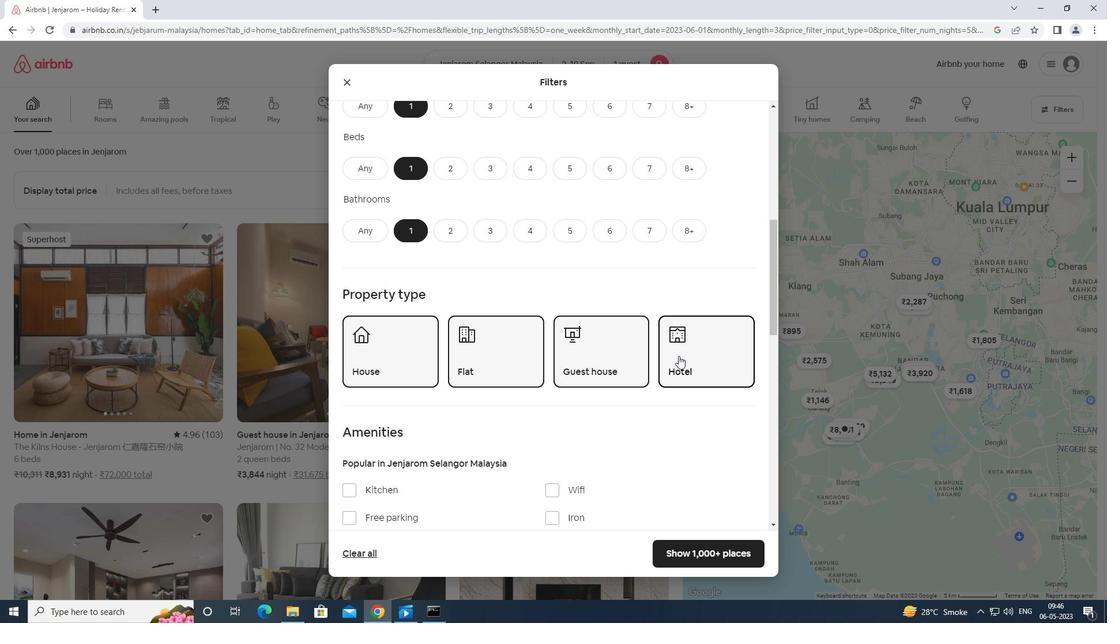 
Action: Mouse scrolled (678, 358) with delta (0, 0)
Screenshot: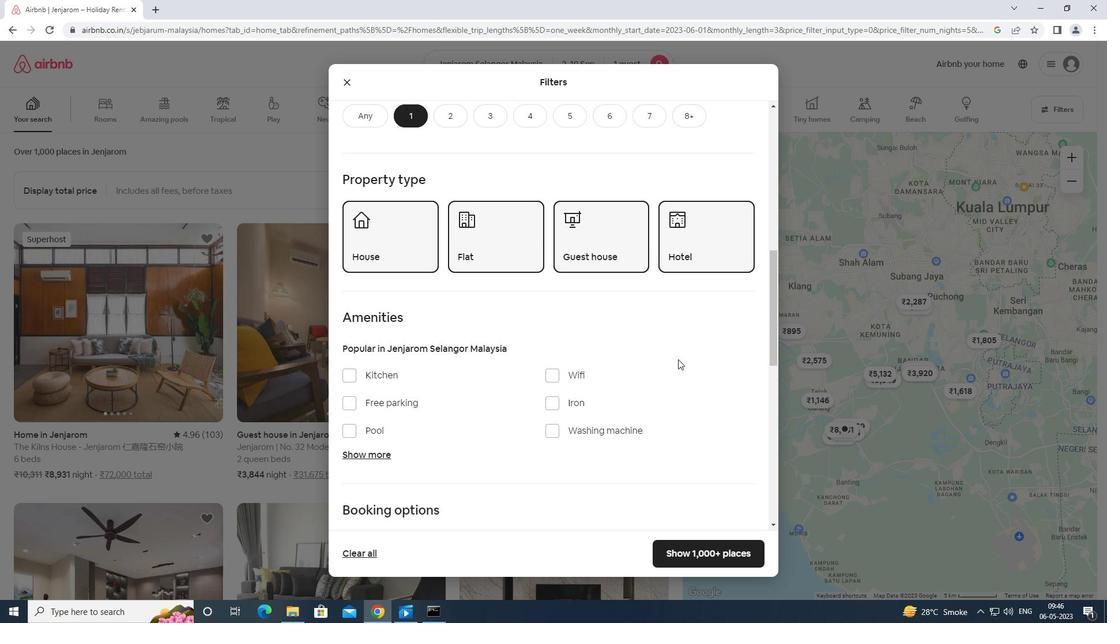 
Action: Mouse scrolled (678, 358) with delta (0, 0)
Screenshot: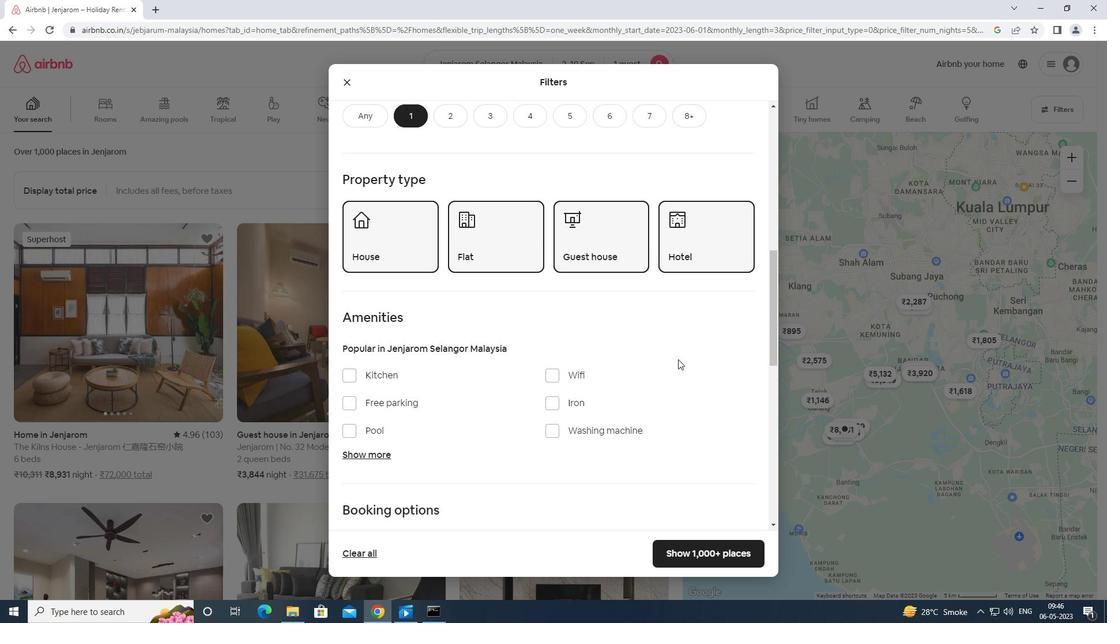 
Action: Mouse moved to (727, 470)
Screenshot: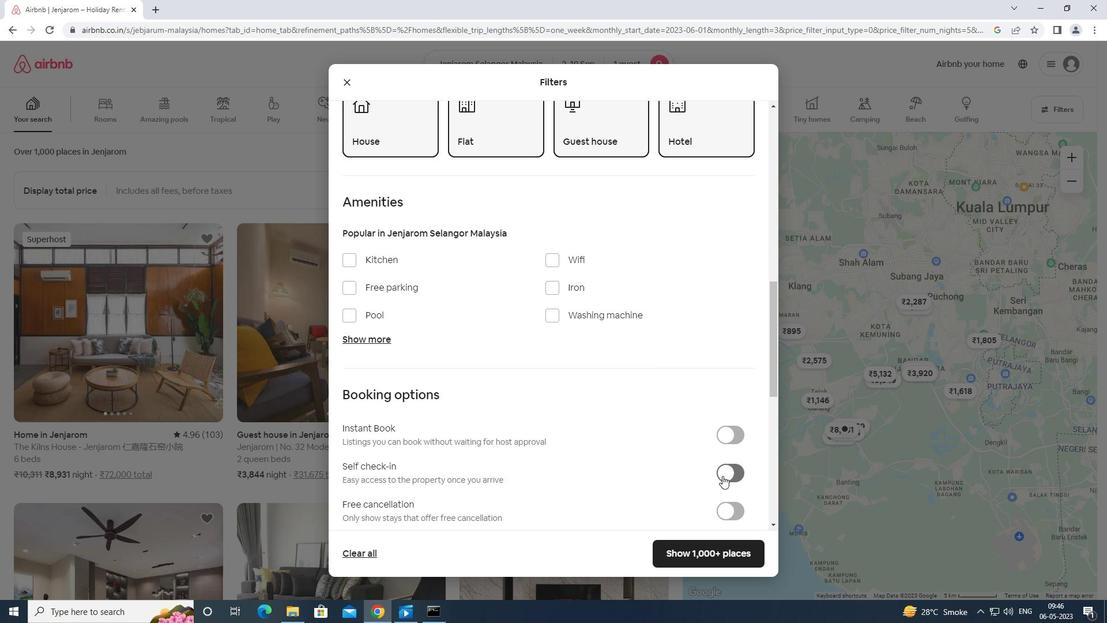 
Action: Mouse pressed left at (727, 470)
Screenshot: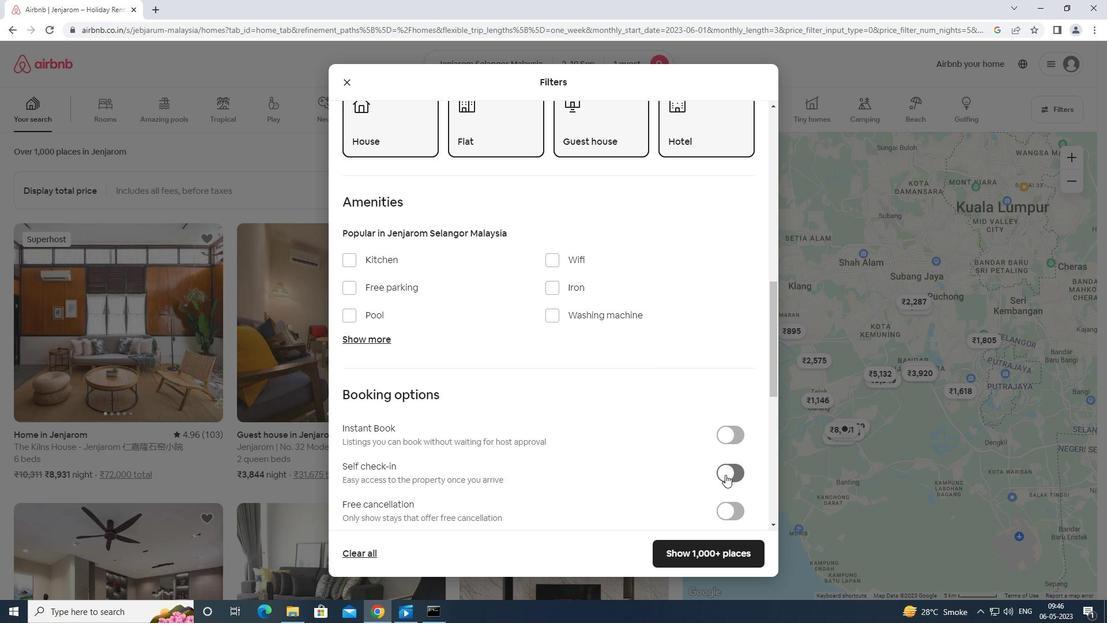 
Action: Mouse moved to (731, 467)
Screenshot: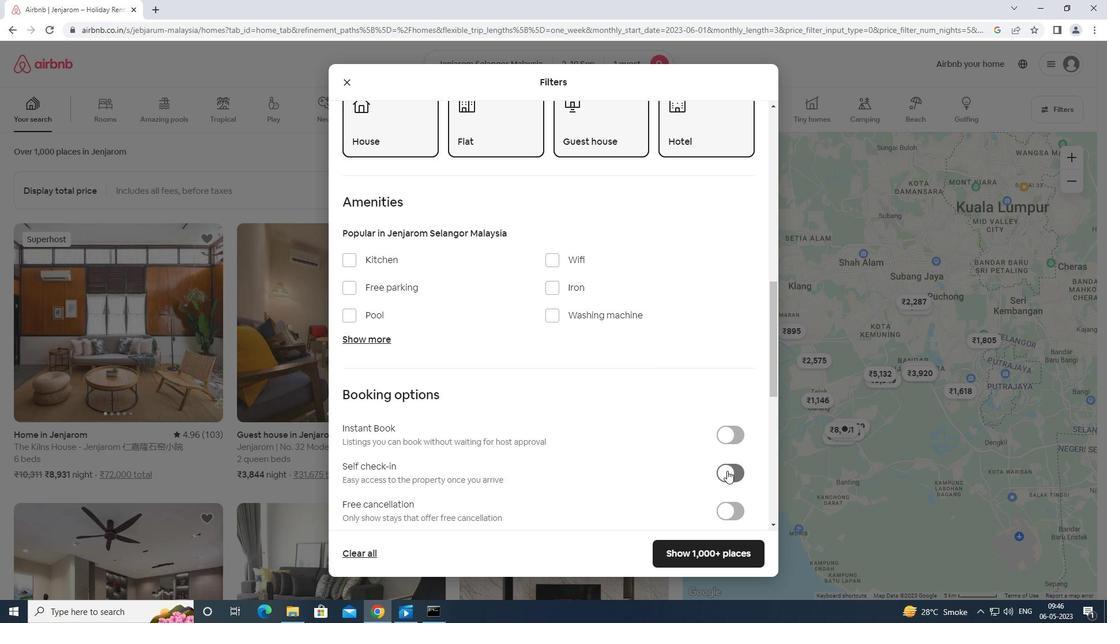 
Action: Mouse scrolled (731, 467) with delta (0, 0)
Screenshot: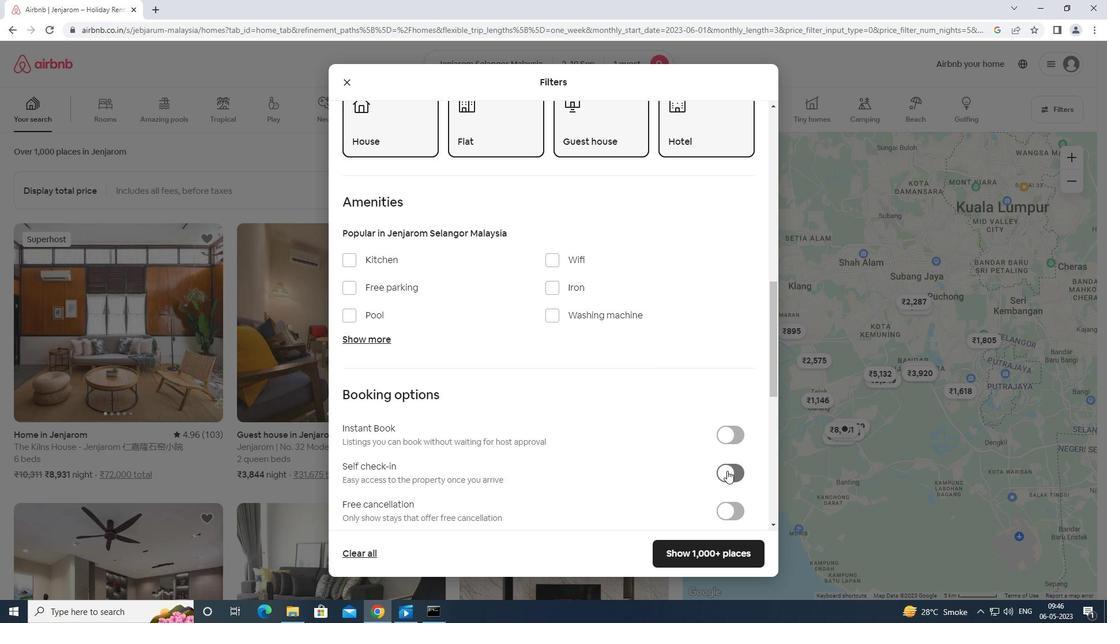 
Action: Mouse scrolled (731, 467) with delta (0, 0)
Screenshot: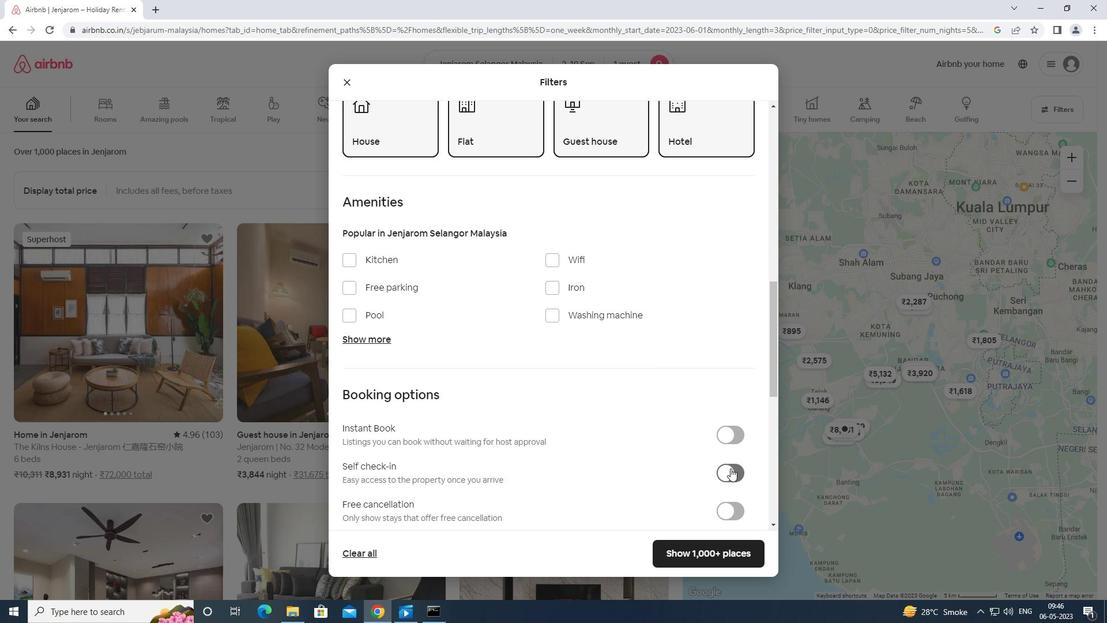 
Action: Mouse scrolled (731, 467) with delta (0, 0)
Screenshot: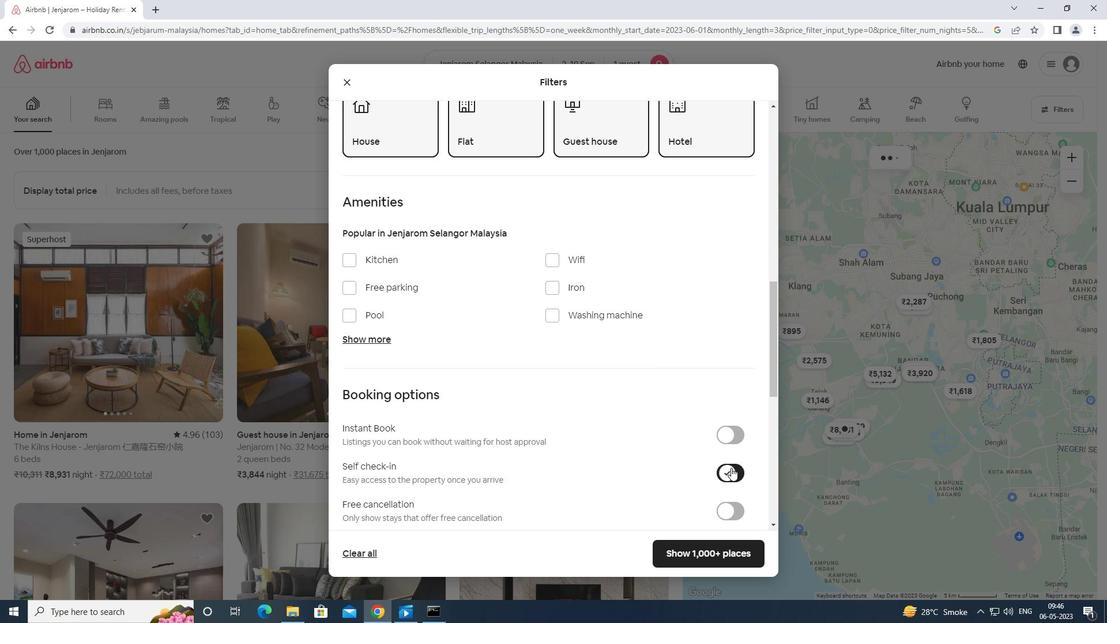 
Action: Mouse moved to (731, 467)
Screenshot: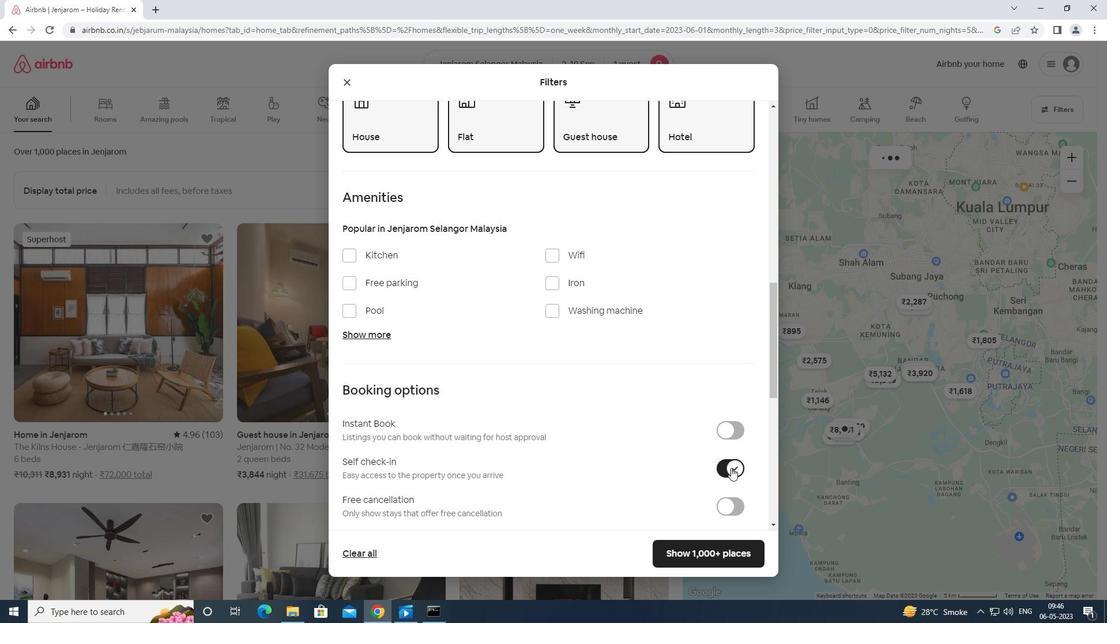 
Action: Mouse scrolled (731, 466) with delta (0, 0)
Screenshot: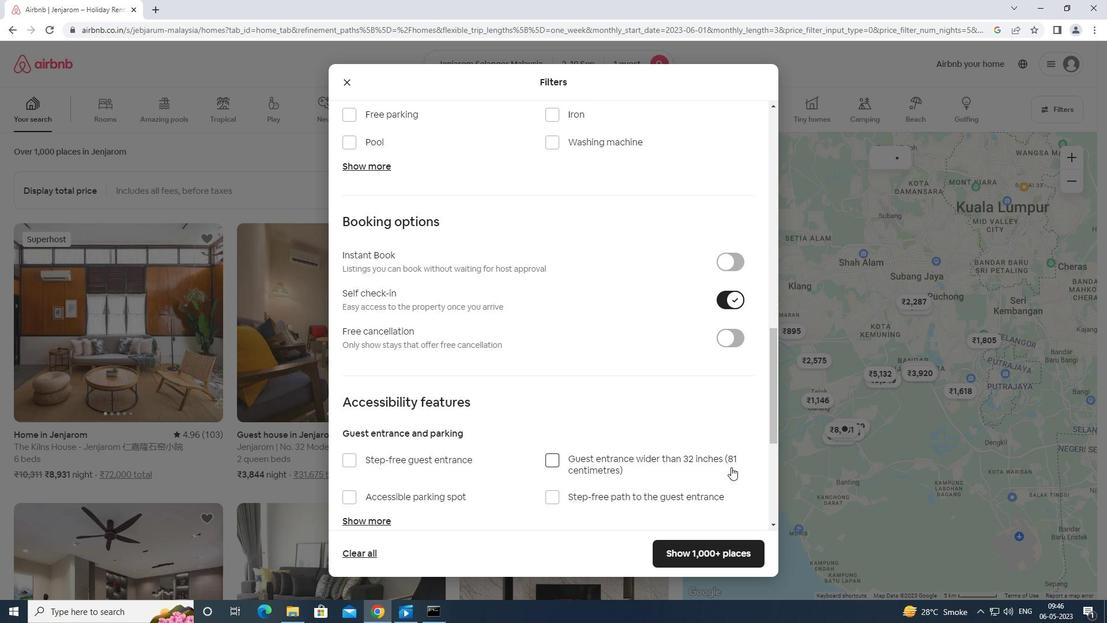 
Action: Mouse moved to (395, 502)
Screenshot: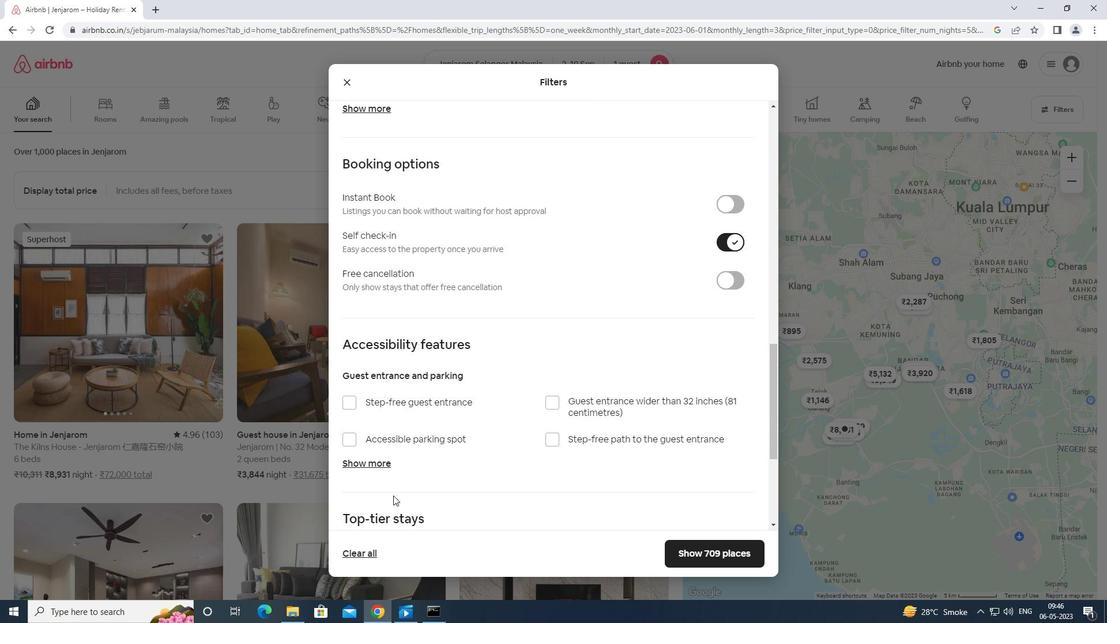 
Action: Mouse scrolled (395, 502) with delta (0, 0)
Screenshot: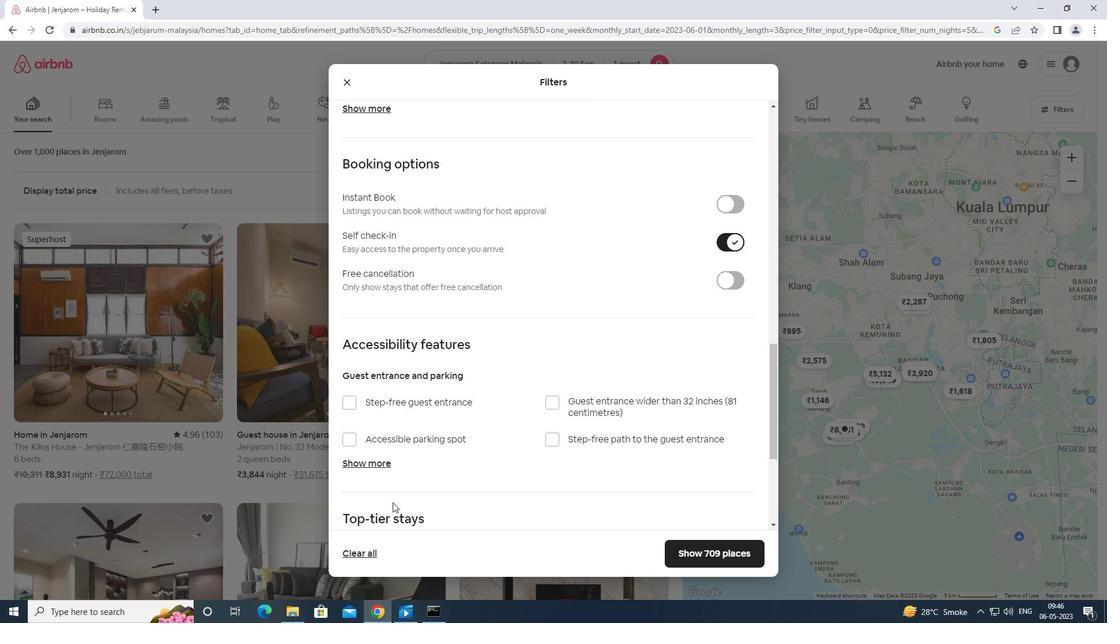 
Action: Mouse scrolled (395, 502) with delta (0, 0)
Screenshot: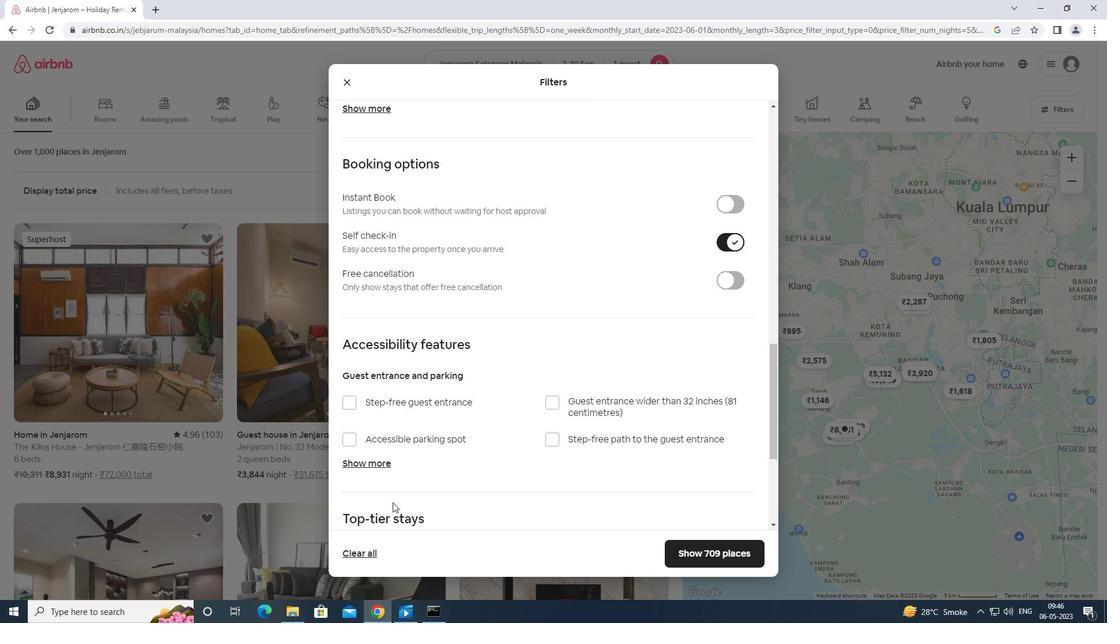 
Action: Mouse scrolled (395, 502) with delta (0, 0)
Screenshot: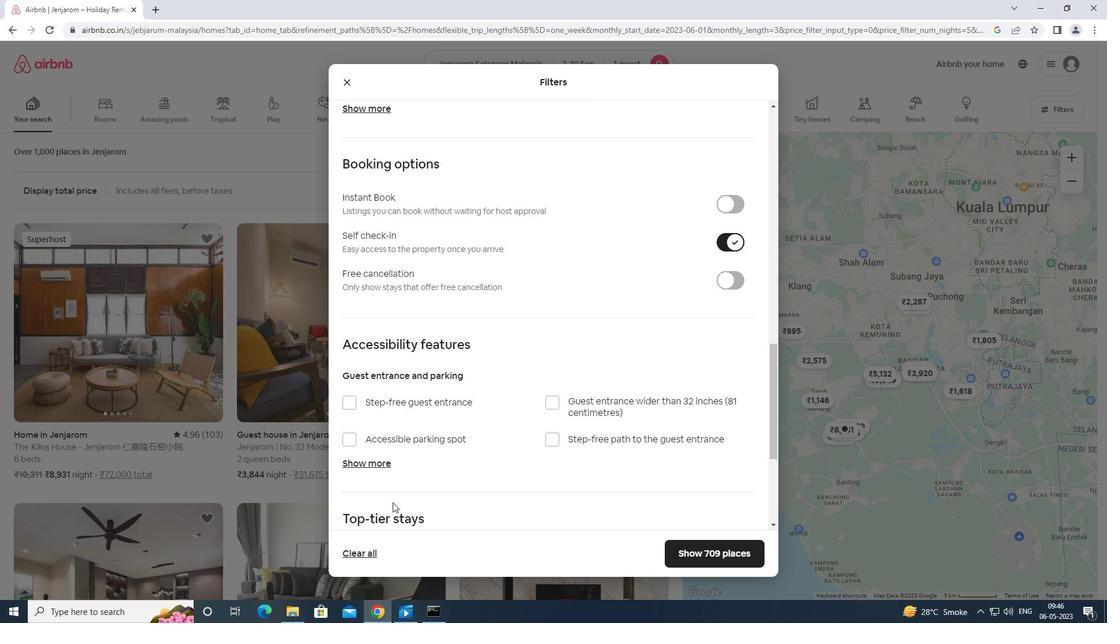 
Action: Mouse scrolled (395, 502) with delta (0, 0)
Screenshot: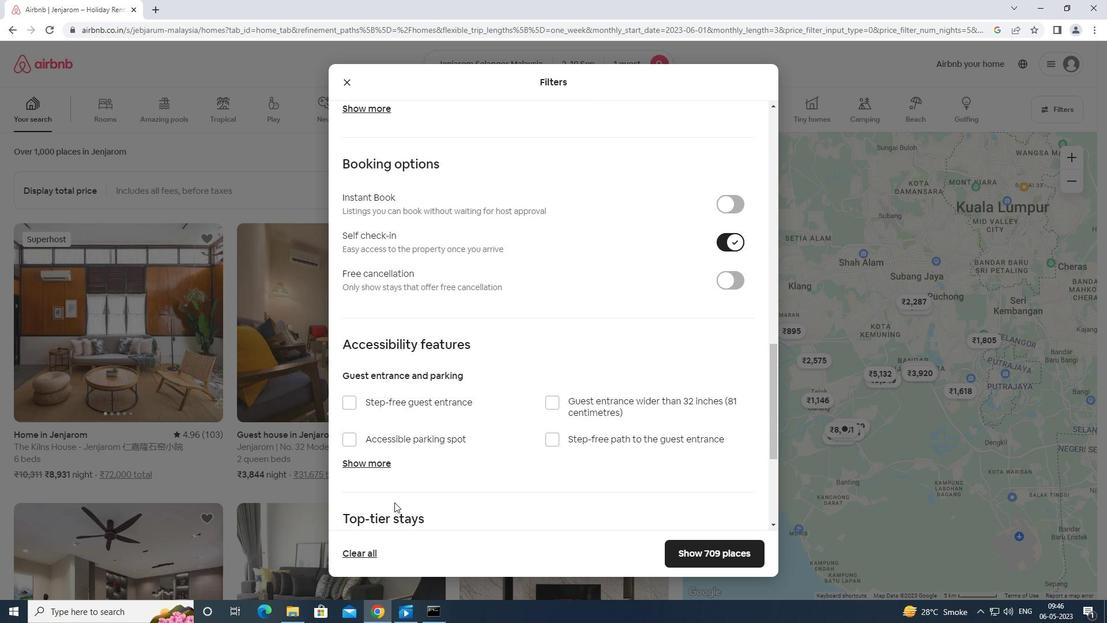 
Action: Mouse moved to (352, 452)
Screenshot: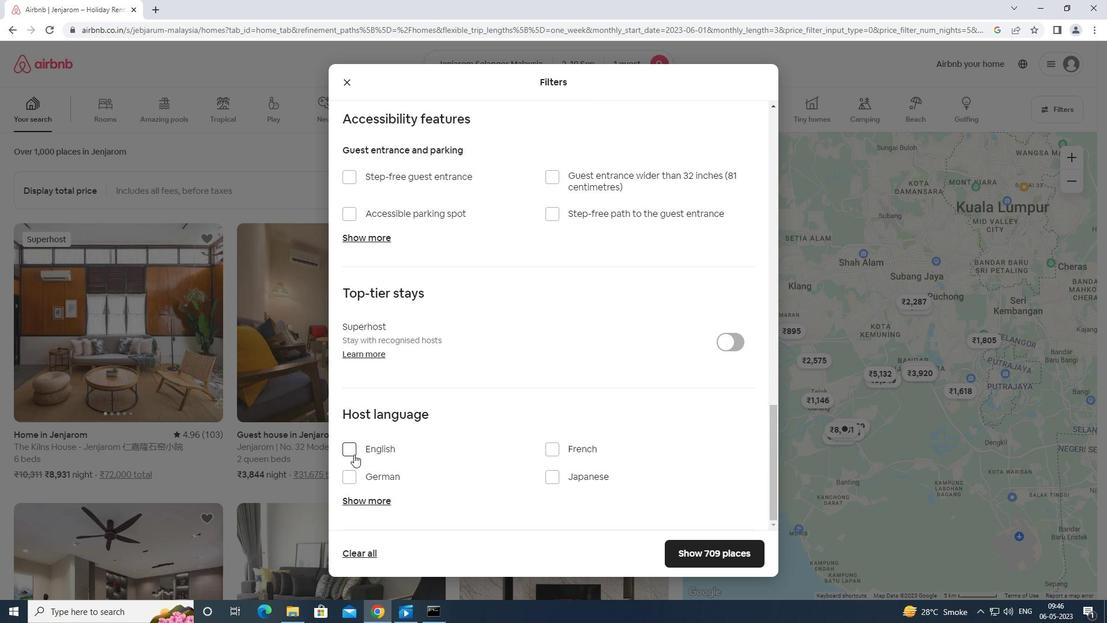 
Action: Mouse pressed left at (352, 452)
Screenshot: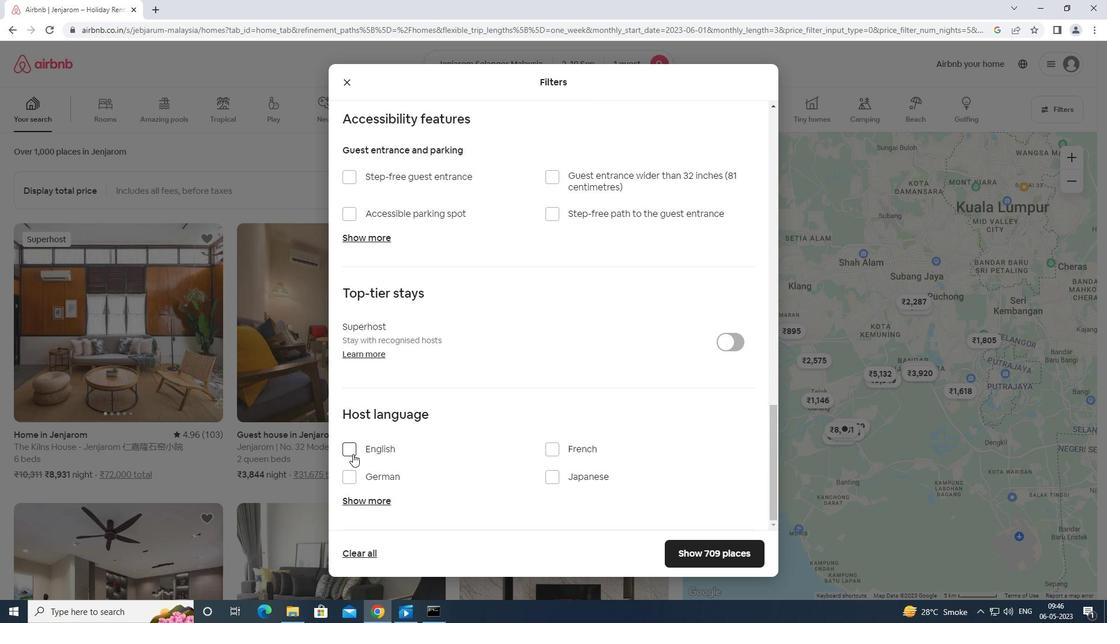 
Action: Mouse moved to (686, 553)
Screenshot: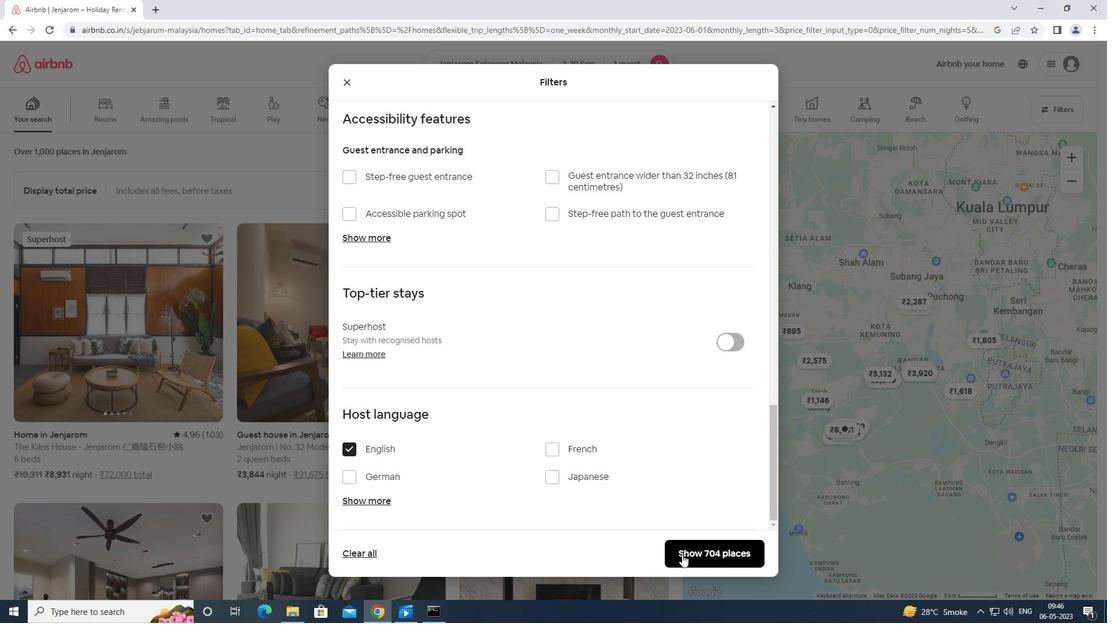 
Action: Mouse pressed left at (686, 553)
Screenshot: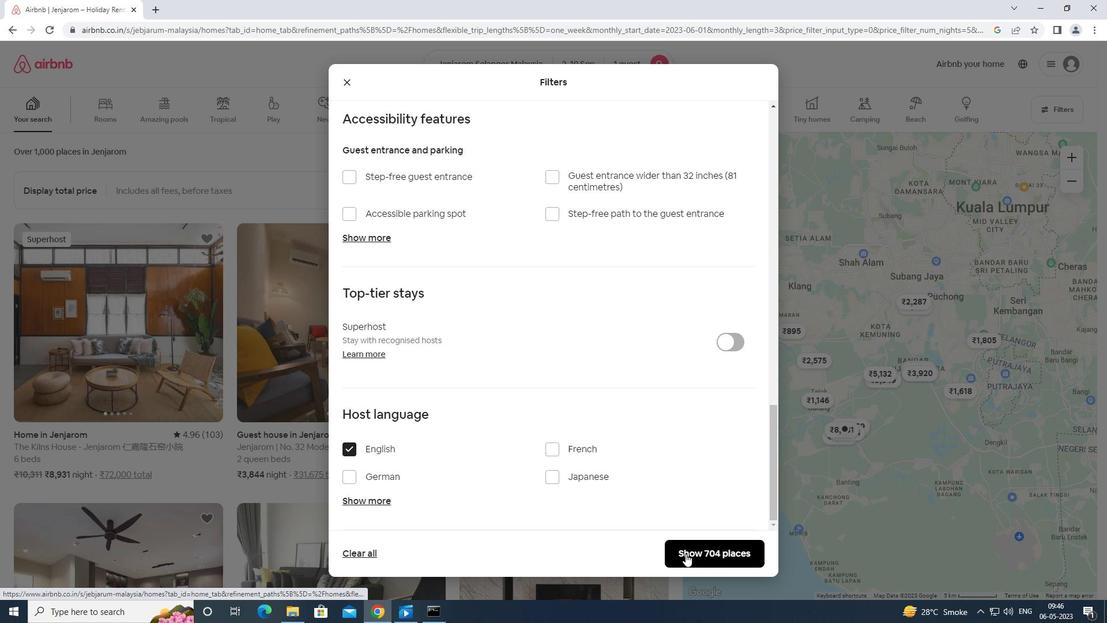 
Action: Mouse moved to (686, 553)
Screenshot: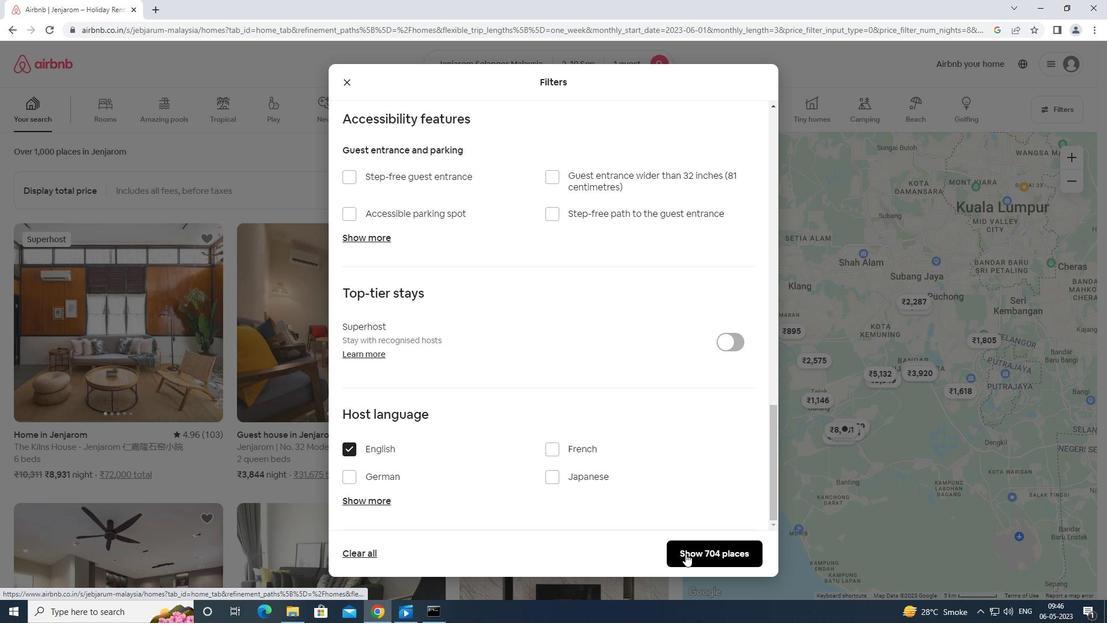 
